 Task: Look for space in Nemuro, Japan from 5th June, 2023 to 16th June, 2023 for 2 adults in price range Rs.14000 to Rs.18000. Place can be entire place with 1  bedroom having 1 bed and 1 bathroom. Property type can be house, flat, guest house, hotel. Amenities needed are: wifi, washing machine. Booking option can be shelf check-in. Required host language is English.
Action: Mouse moved to (507, 133)
Screenshot: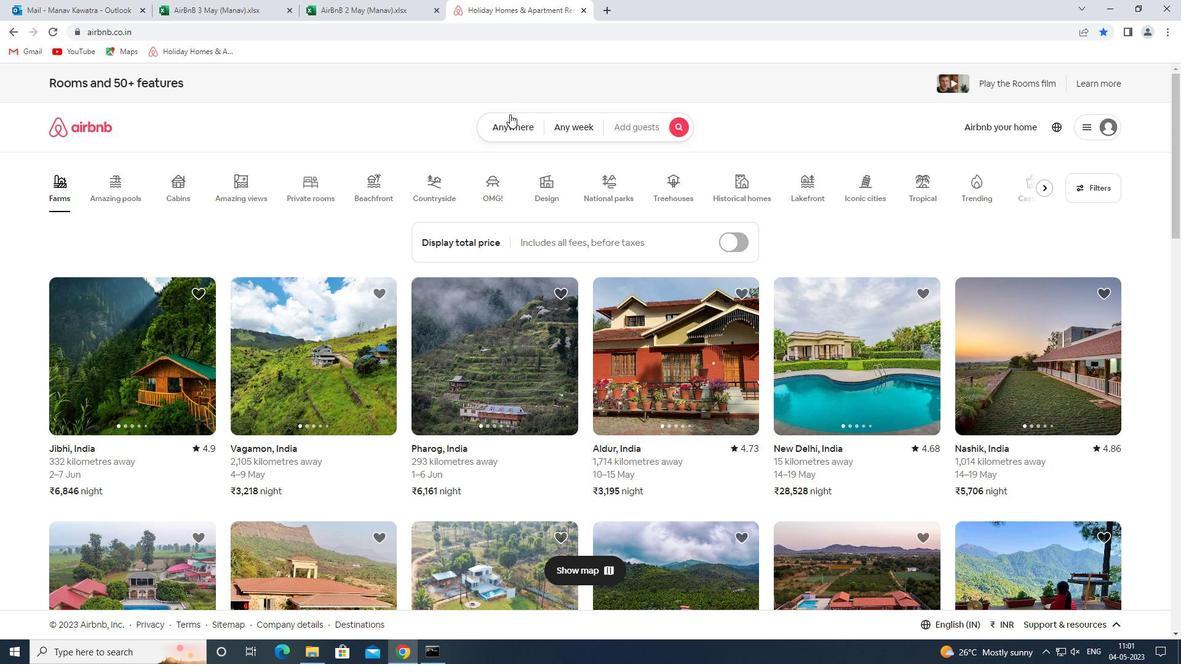 
Action: Mouse pressed left at (507, 133)
Screenshot: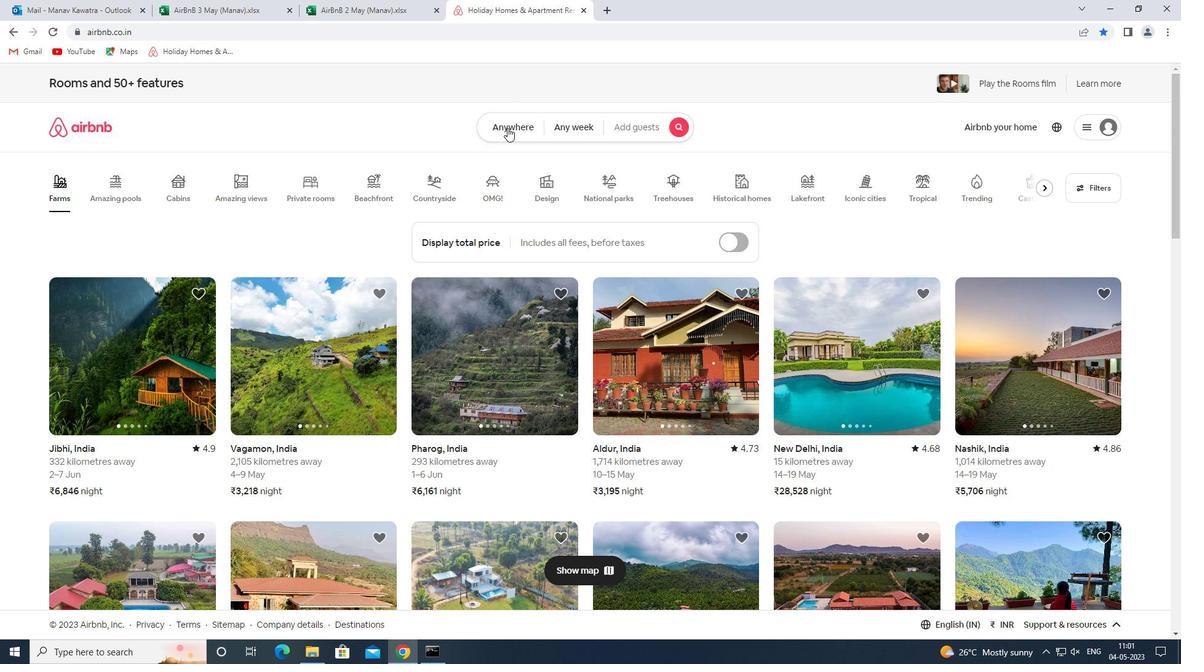 
Action: Mouse moved to (400, 177)
Screenshot: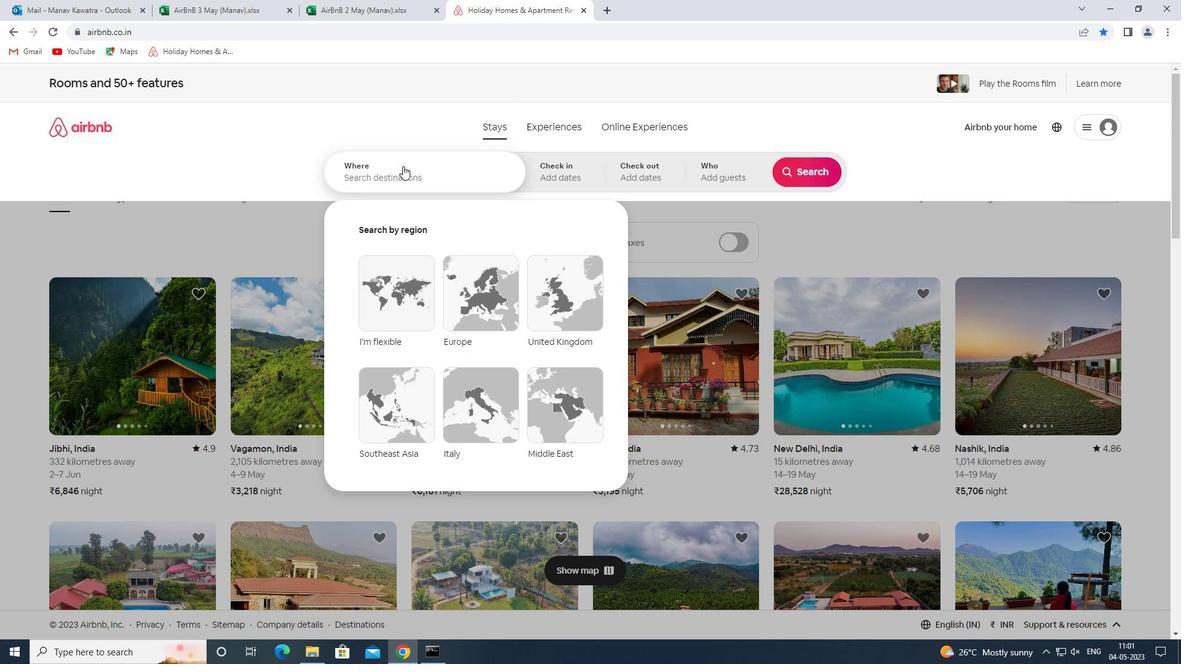 
Action: Mouse pressed left at (400, 177)
Screenshot: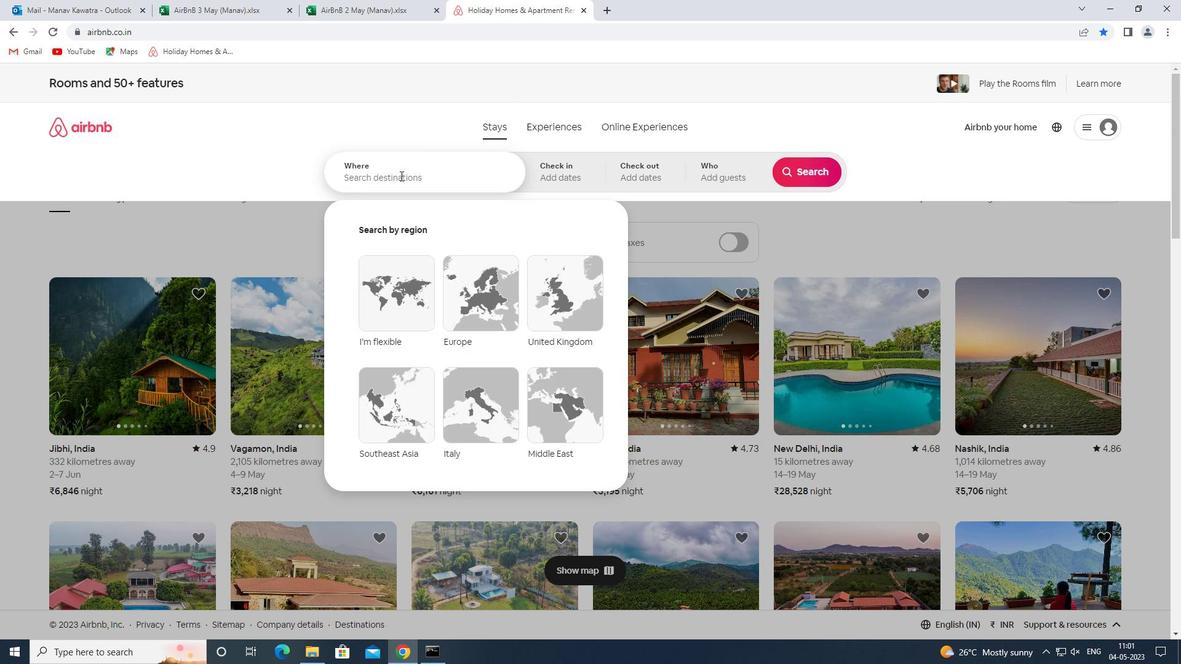 
Action: Key pressed nemuro<Key.space>japan<Key.space><Key.enter>
Screenshot: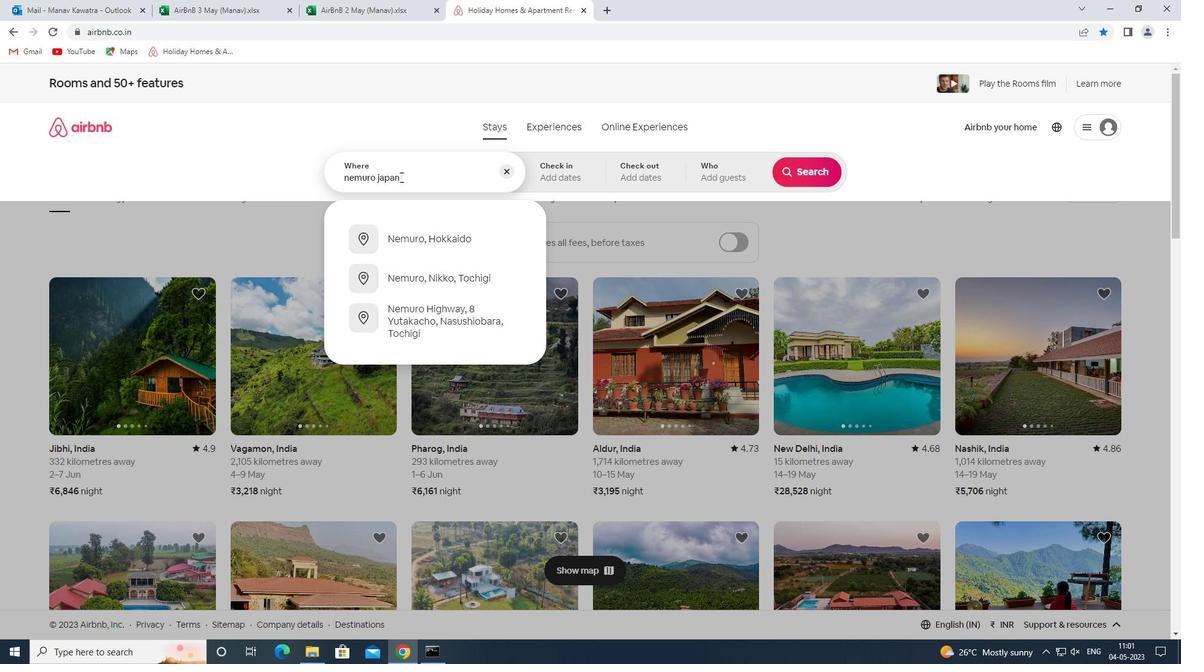 
Action: Mouse moved to (648, 347)
Screenshot: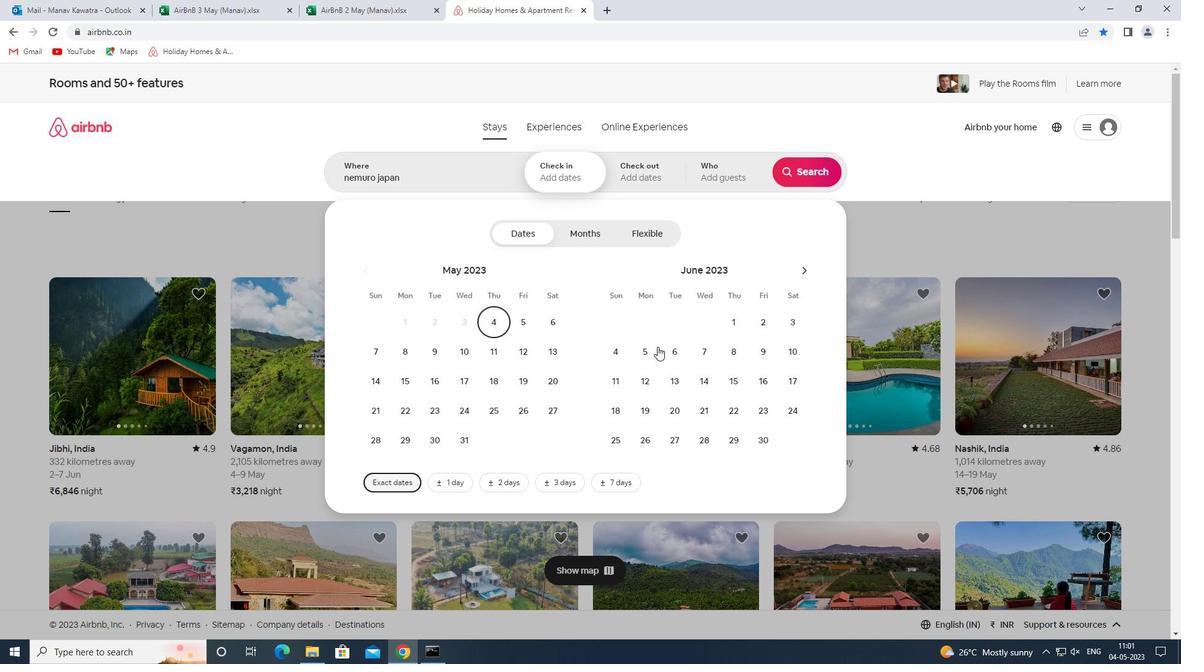 
Action: Mouse pressed left at (648, 347)
Screenshot: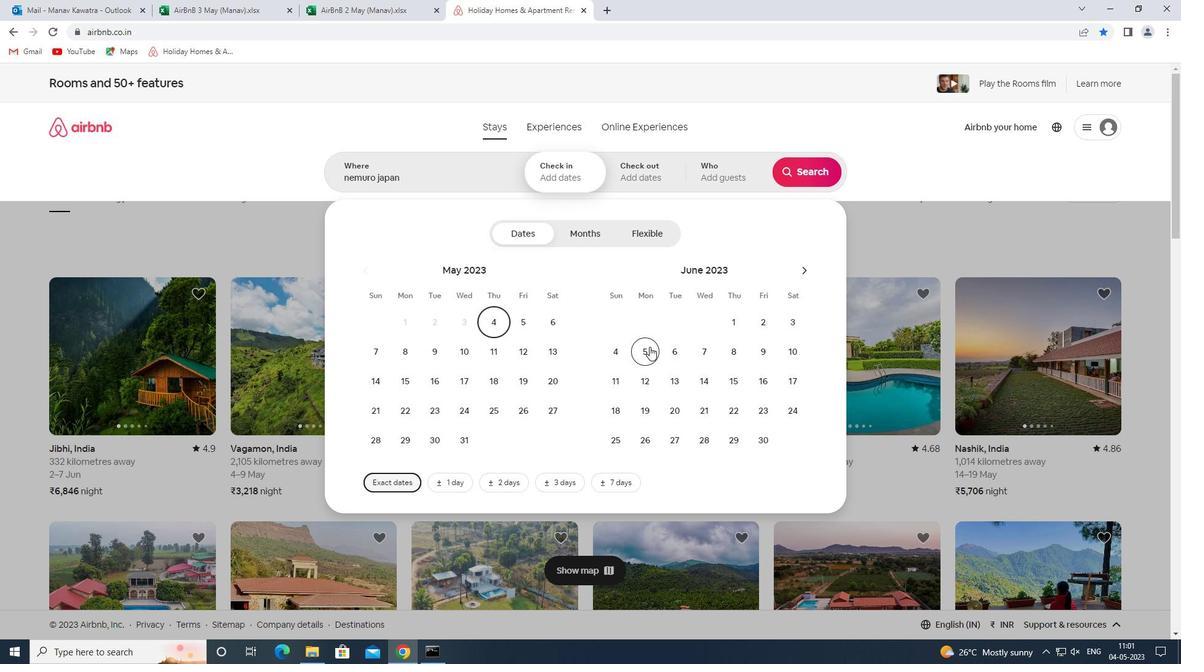 
Action: Mouse moved to (767, 384)
Screenshot: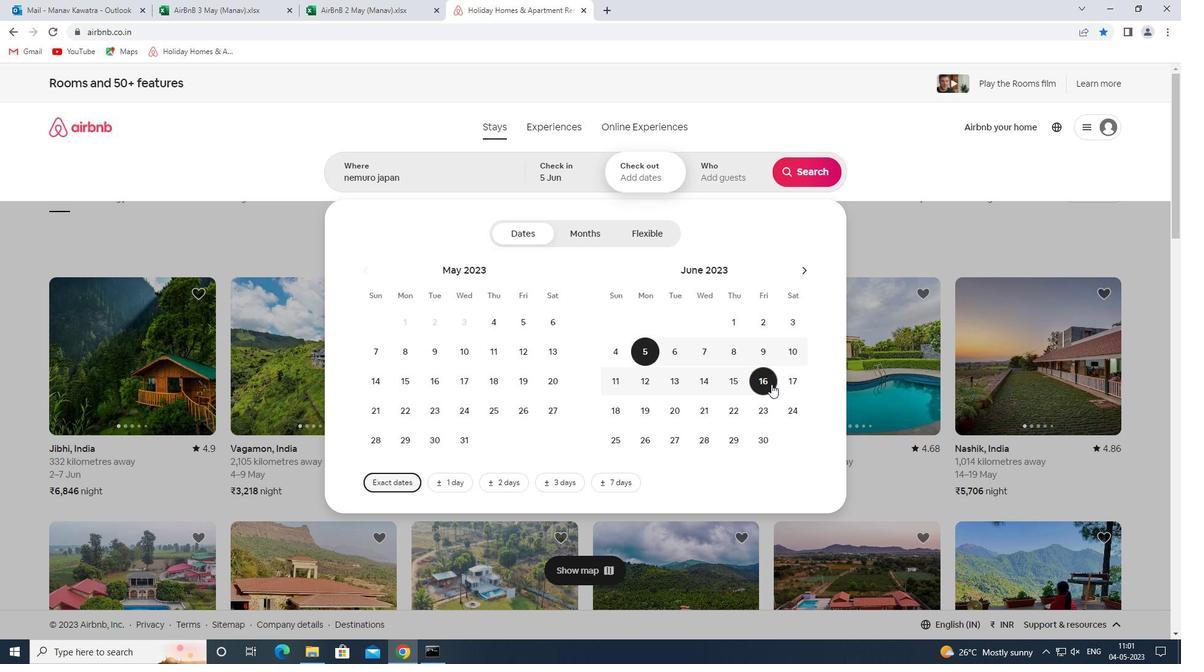
Action: Mouse pressed left at (767, 384)
Screenshot: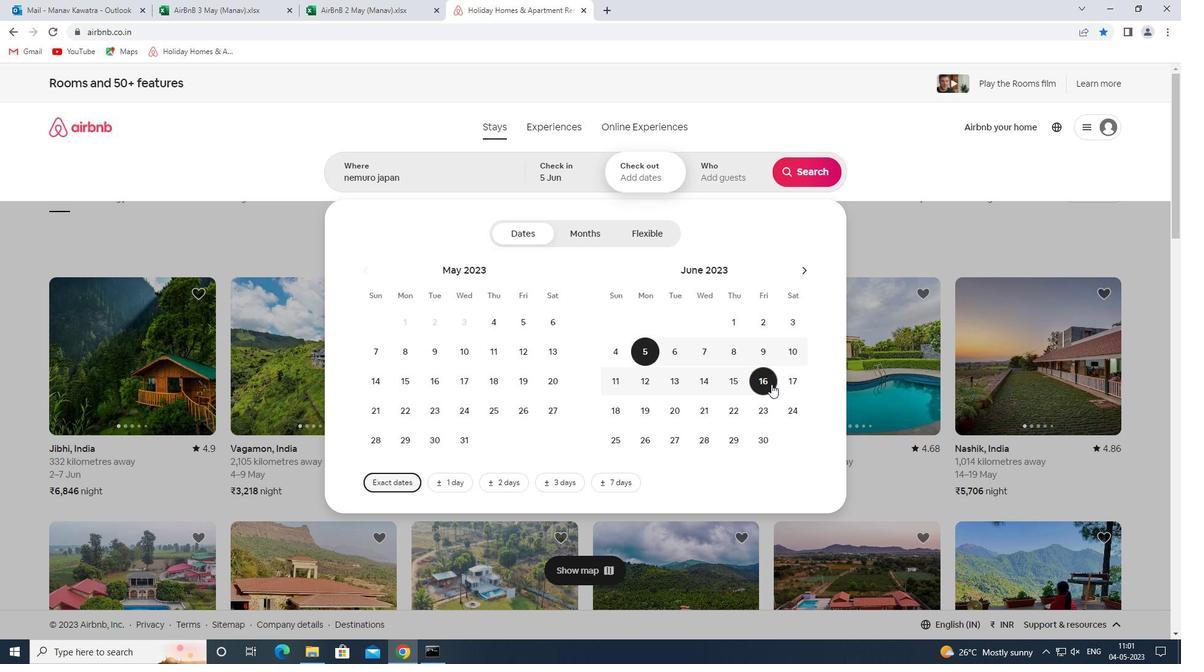
Action: Mouse moved to (722, 182)
Screenshot: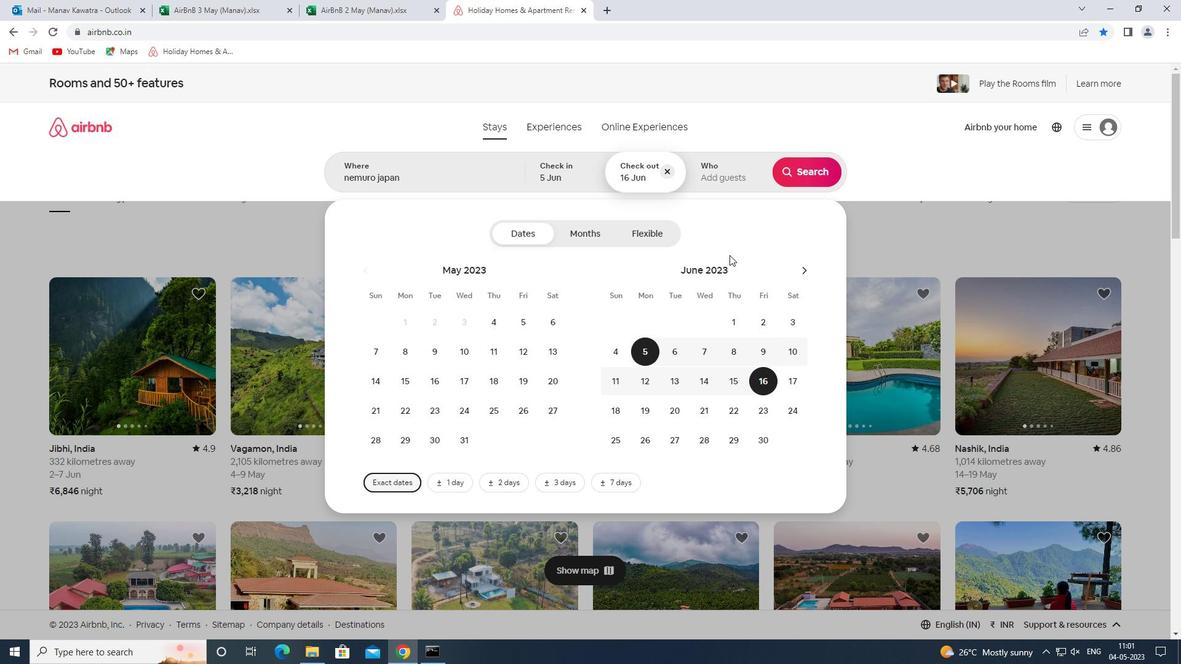 
Action: Mouse pressed left at (722, 182)
Screenshot: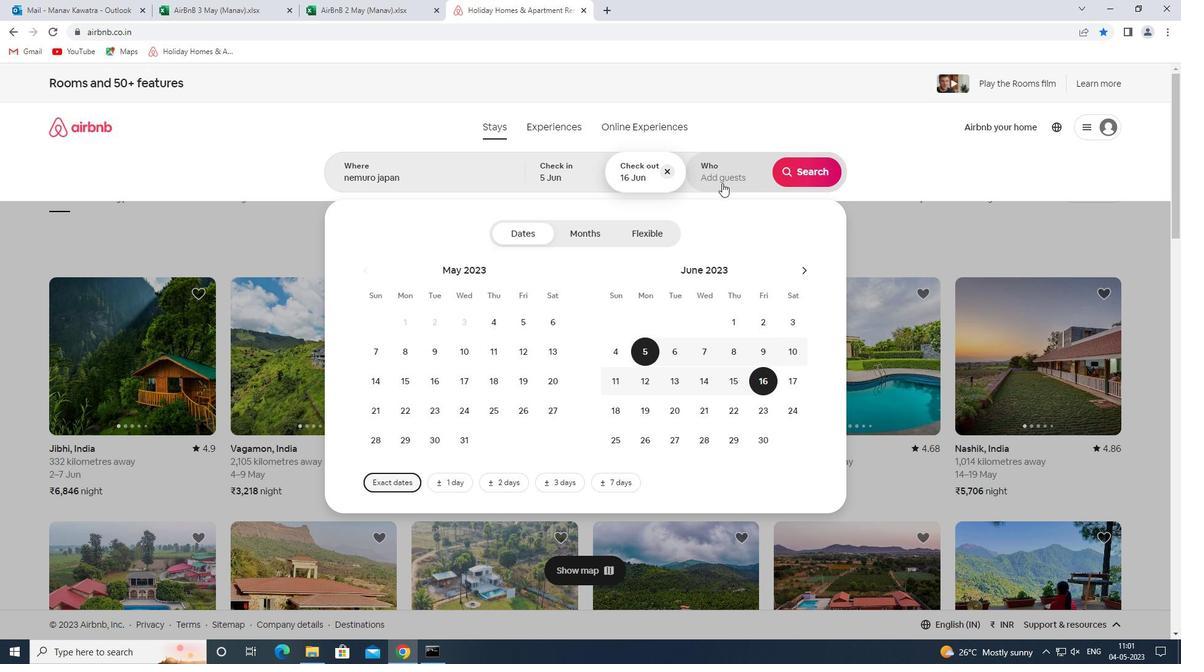 
Action: Mouse moved to (811, 241)
Screenshot: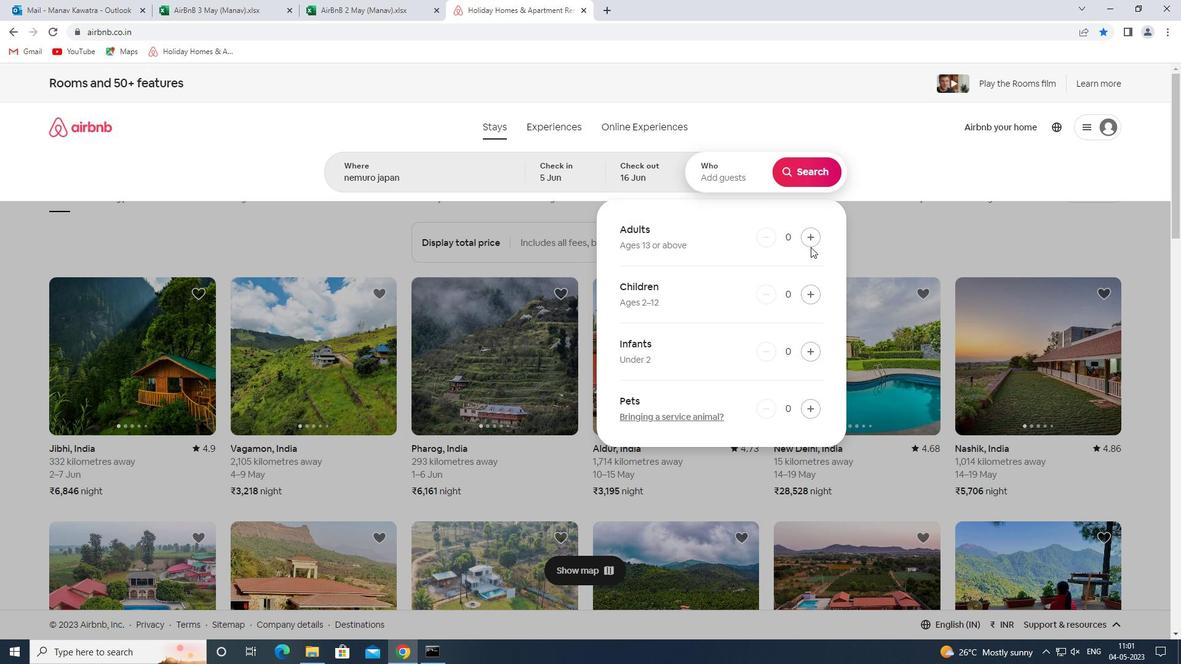 
Action: Mouse pressed left at (811, 241)
Screenshot: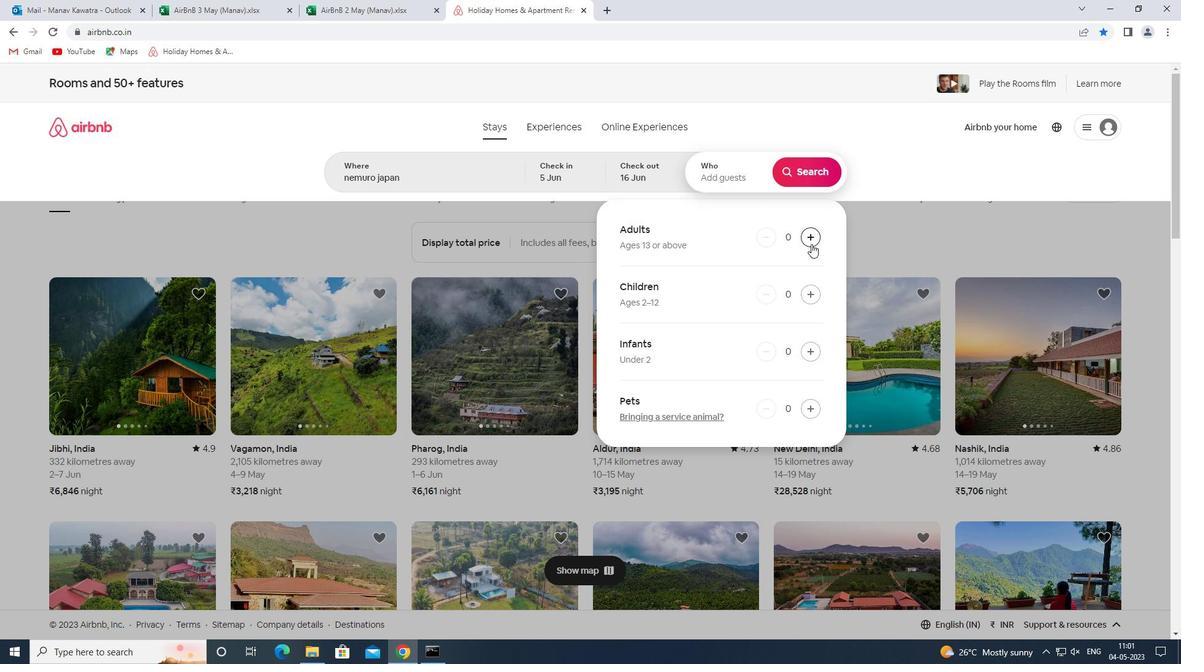 
Action: Mouse pressed left at (811, 241)
Screenshot: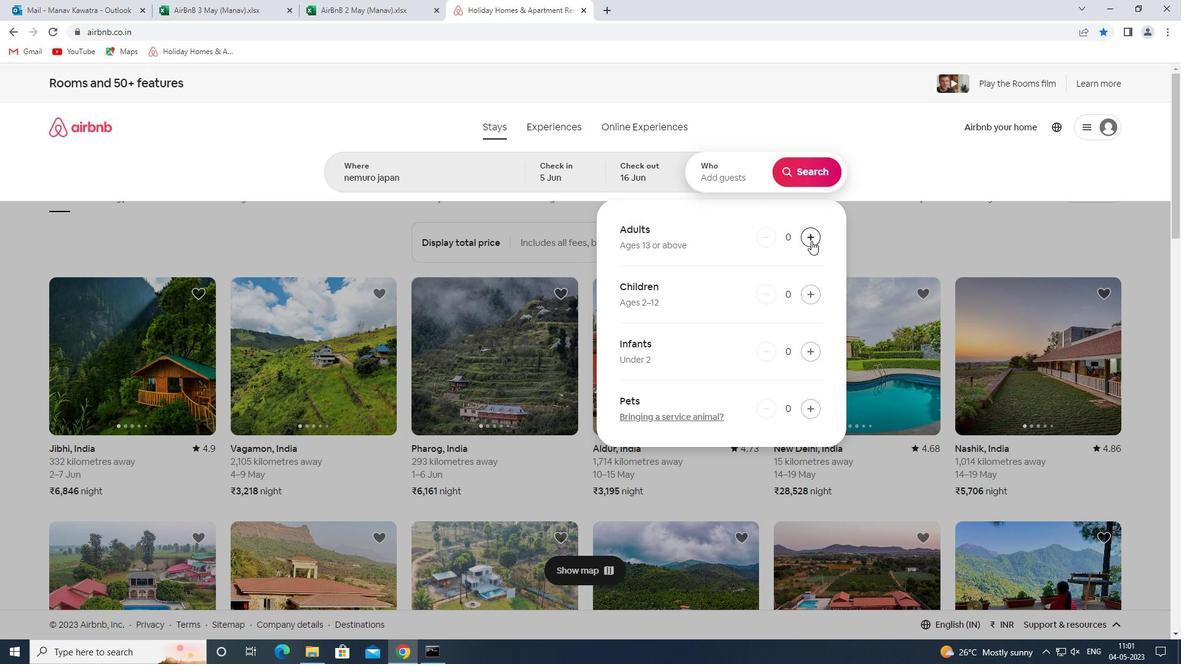
Action: Mouse moved to (806, 179)
Screenshot: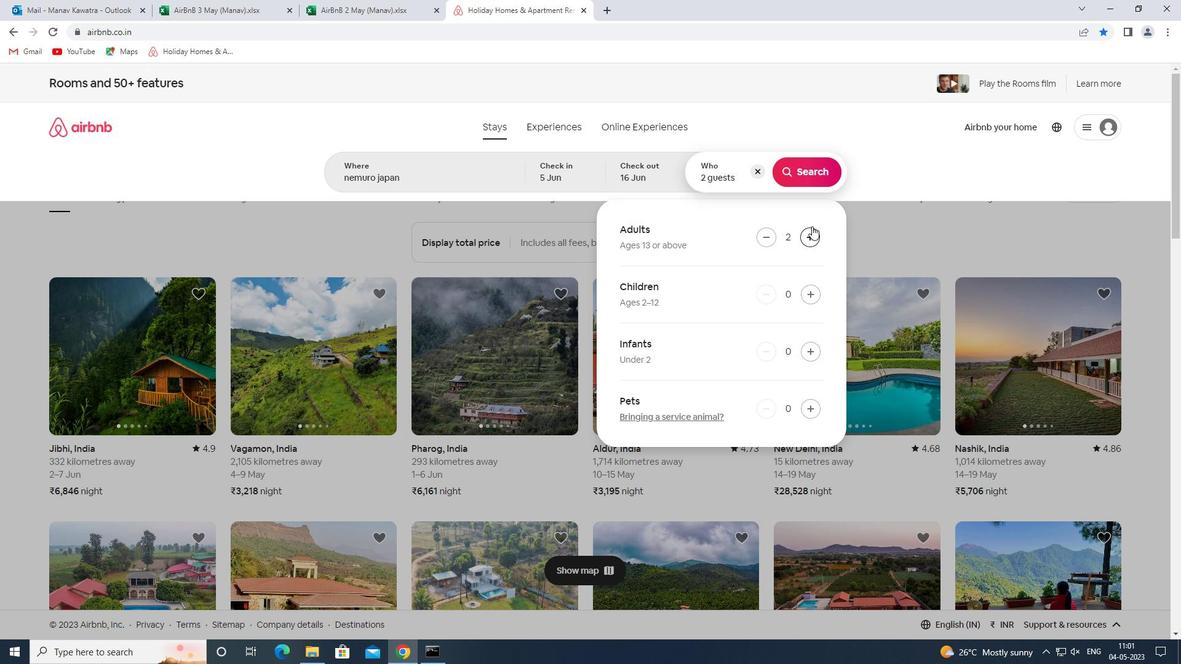 
Action: Mouse pressed left at (806, 179)
Screenshot: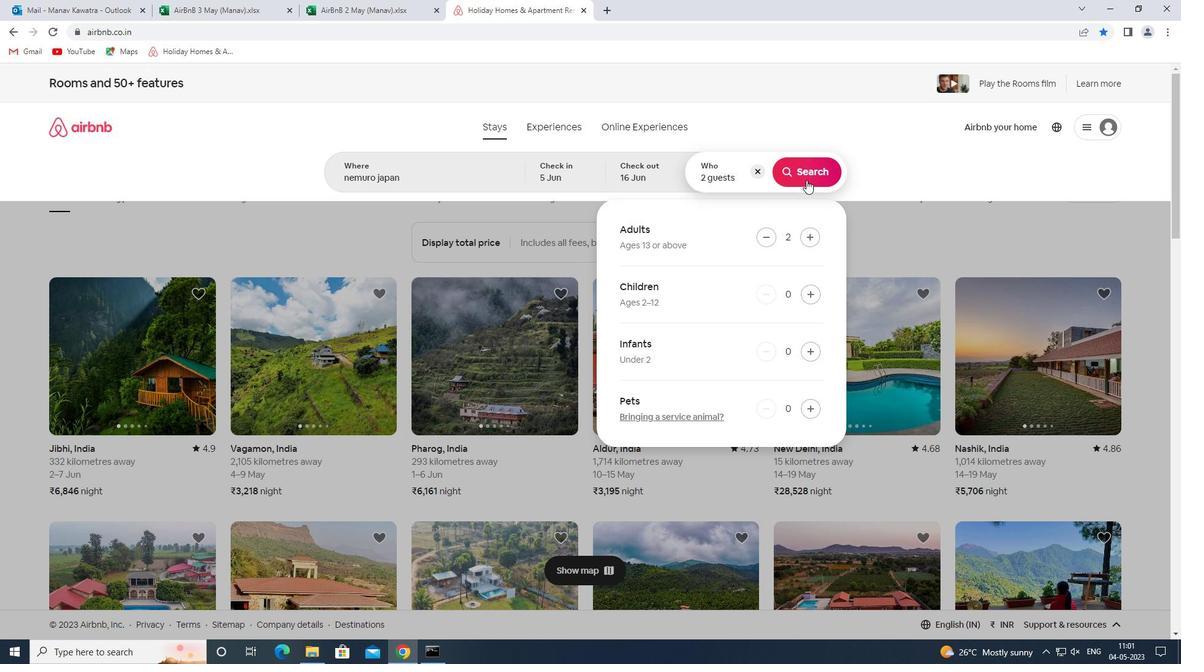 
Action: Mouse moved to (1117, 132)
Screenshot: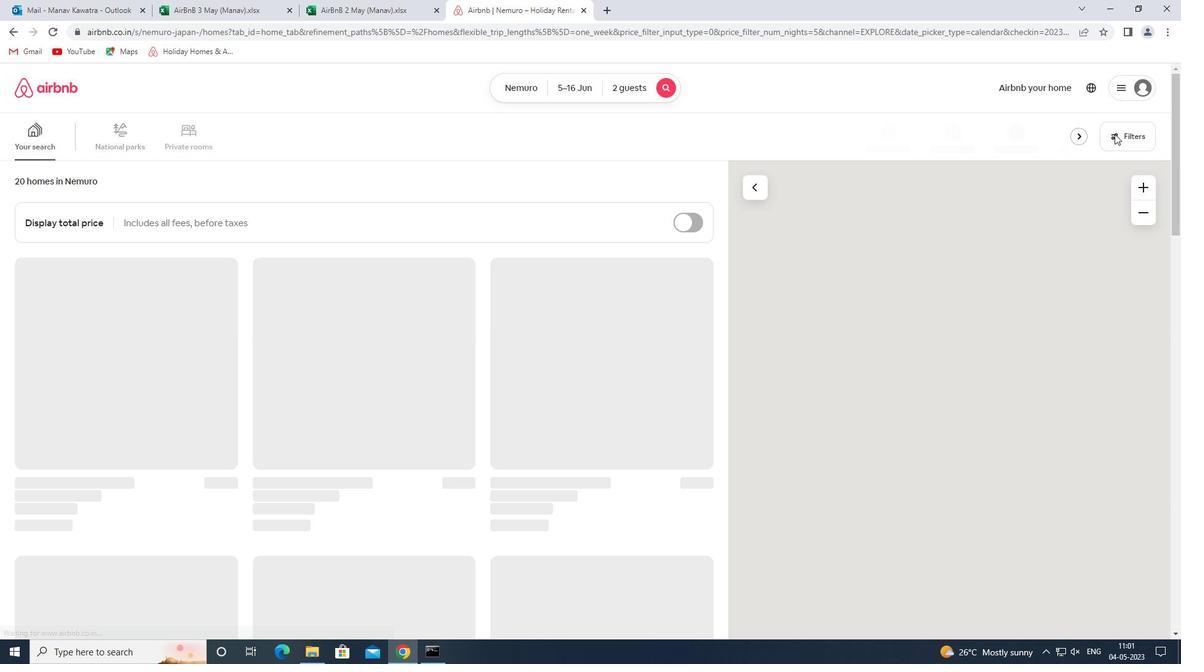
Action: Mouse pressed left at (1117, 132)
Screenshot: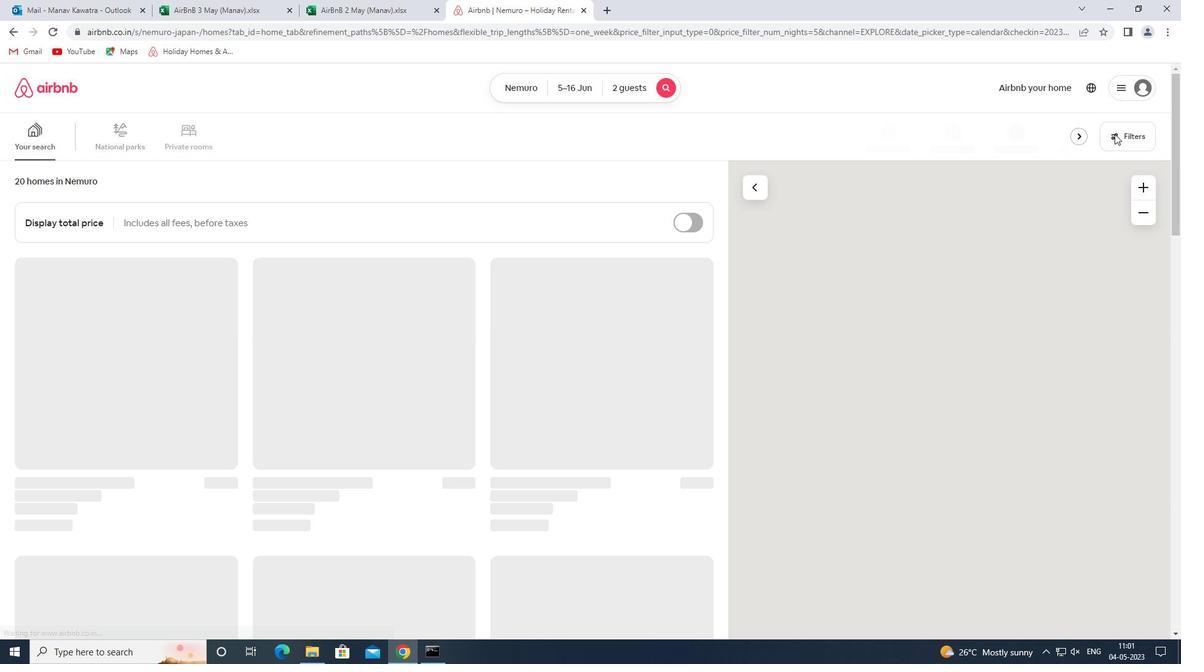 
Action: Mouse moved to (425, 291)
Screenshot: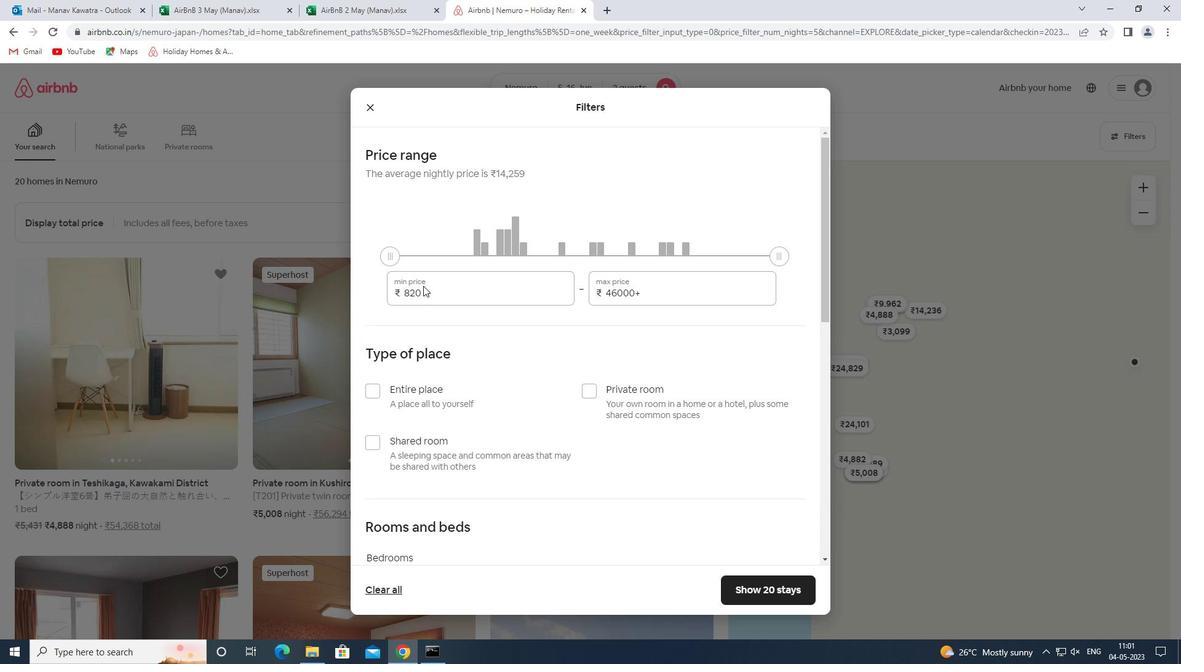 
Action: Mouse pressed left at (425, 291)
Screenshot: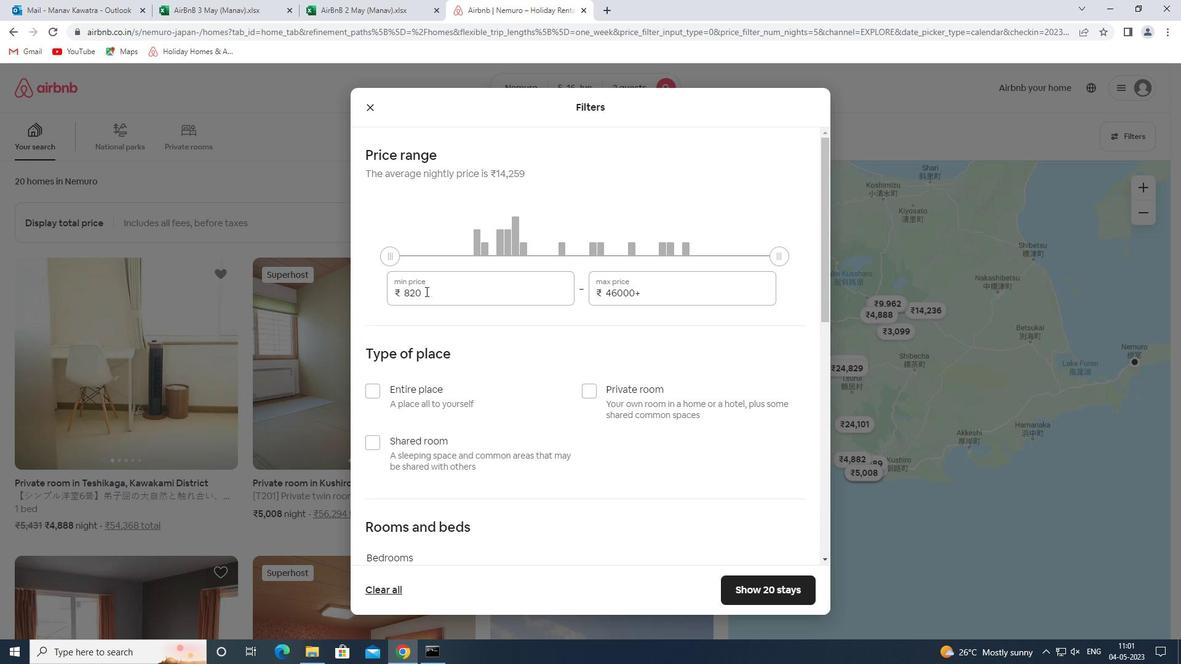 
Action: Mouse pressed left at (425, 291)
Screenshot: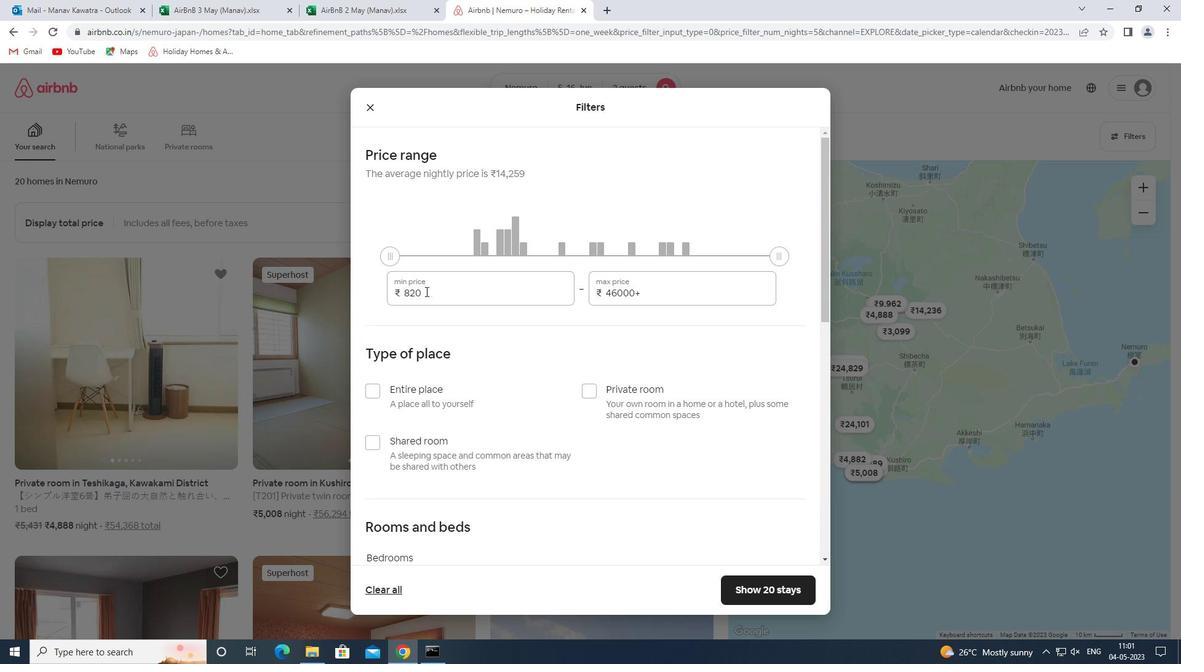 
Action: Key pressed 14000<Key.tab>18000
Screenshot: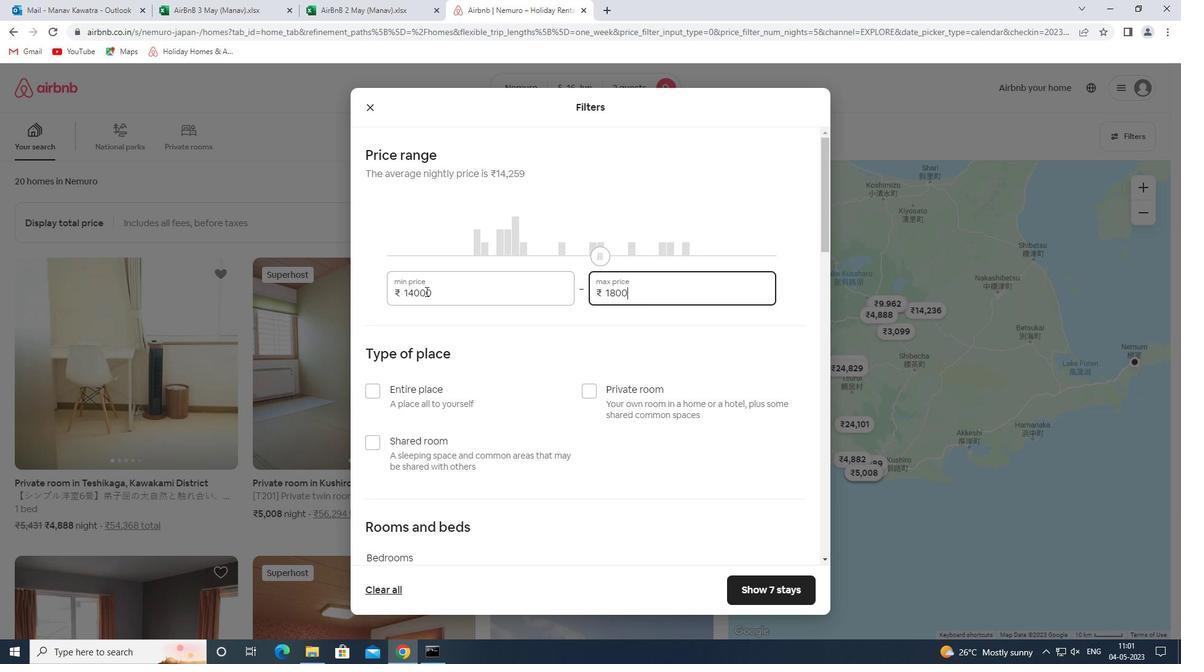 
Action: Mouse moved to (399, 387)
Screenshot: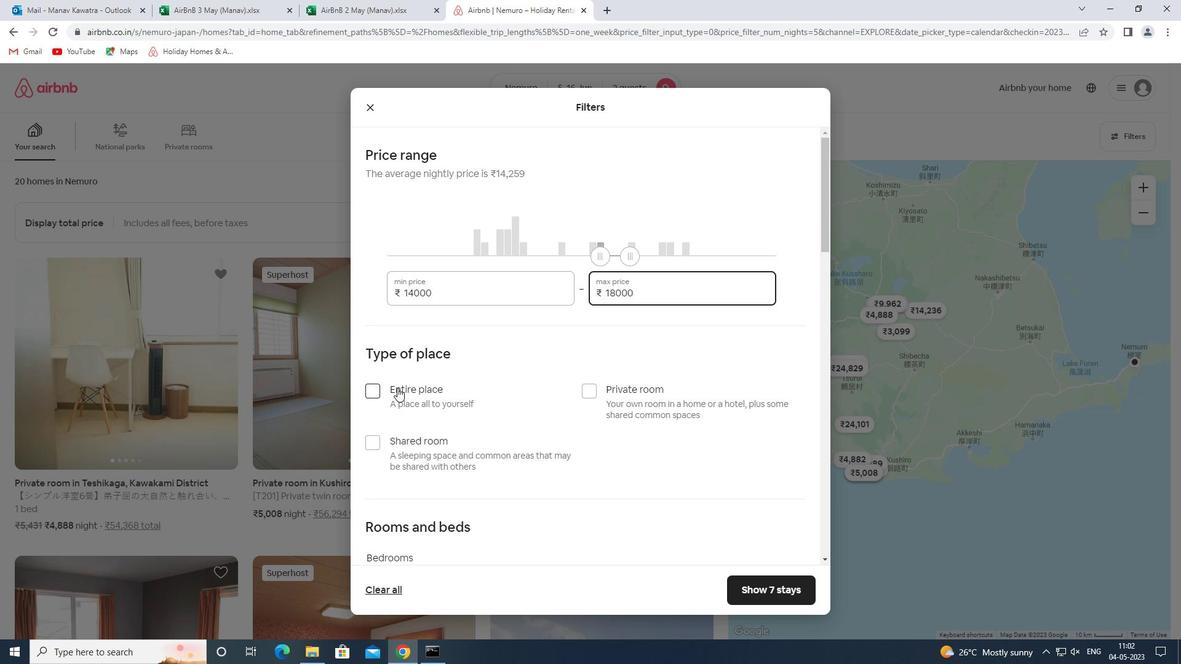 
Action: Mouse pressed left at (399, 387)
Screenshot: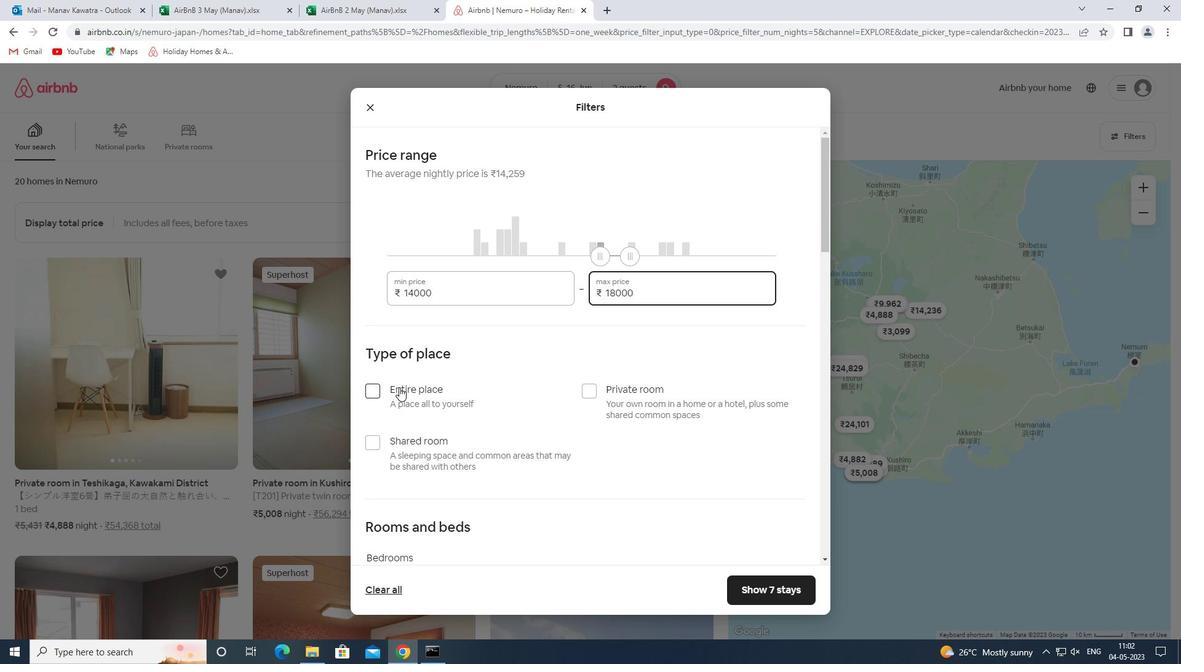 
Action: Mouse moved to (432, 355)
Screenshot: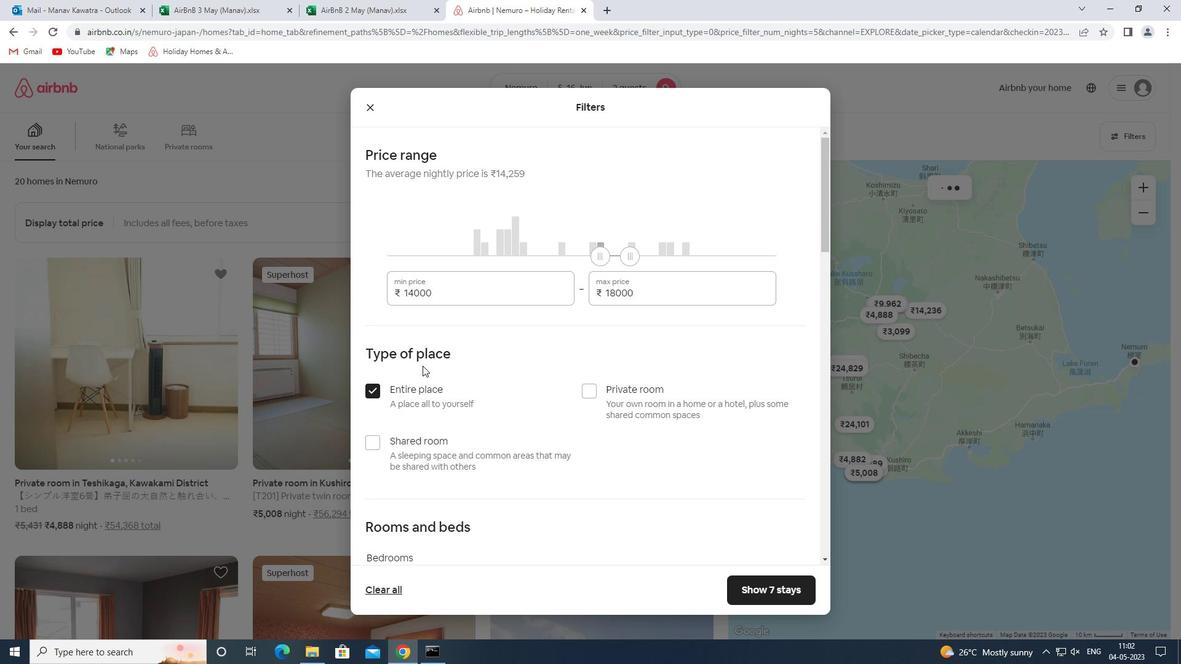 
Action: Mouse scrolled (432, 355) with delta (0, 0)
Screenshot: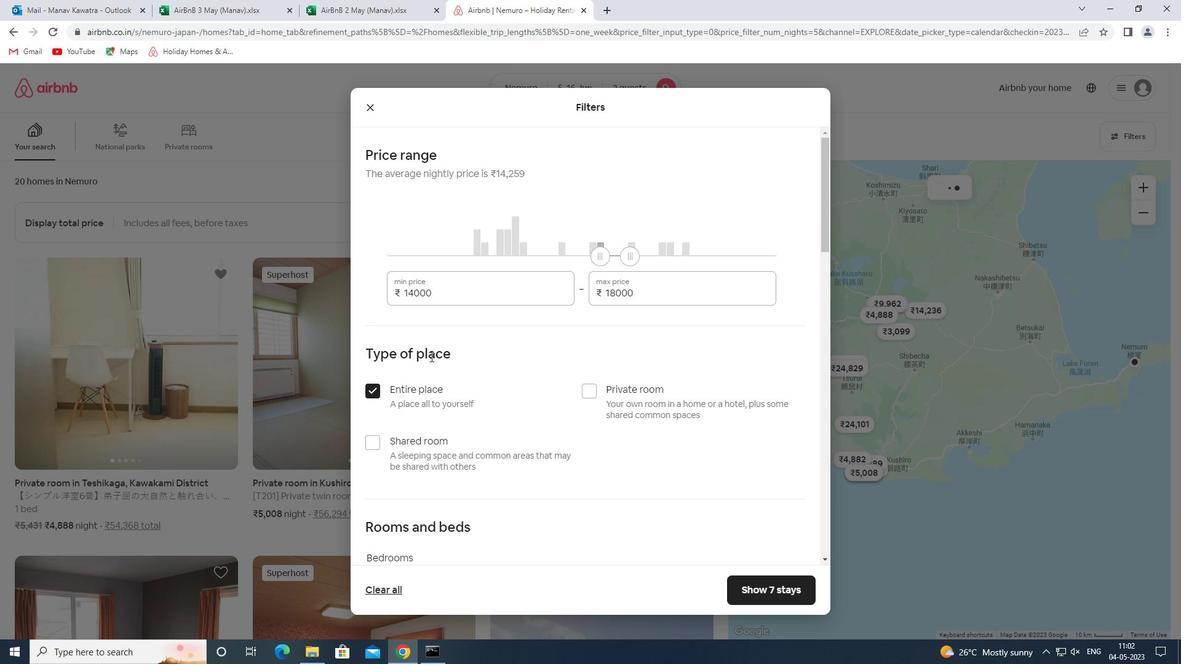
Action: Mouse scrolled (432, 355) with delta (0, 0)
Screenshot: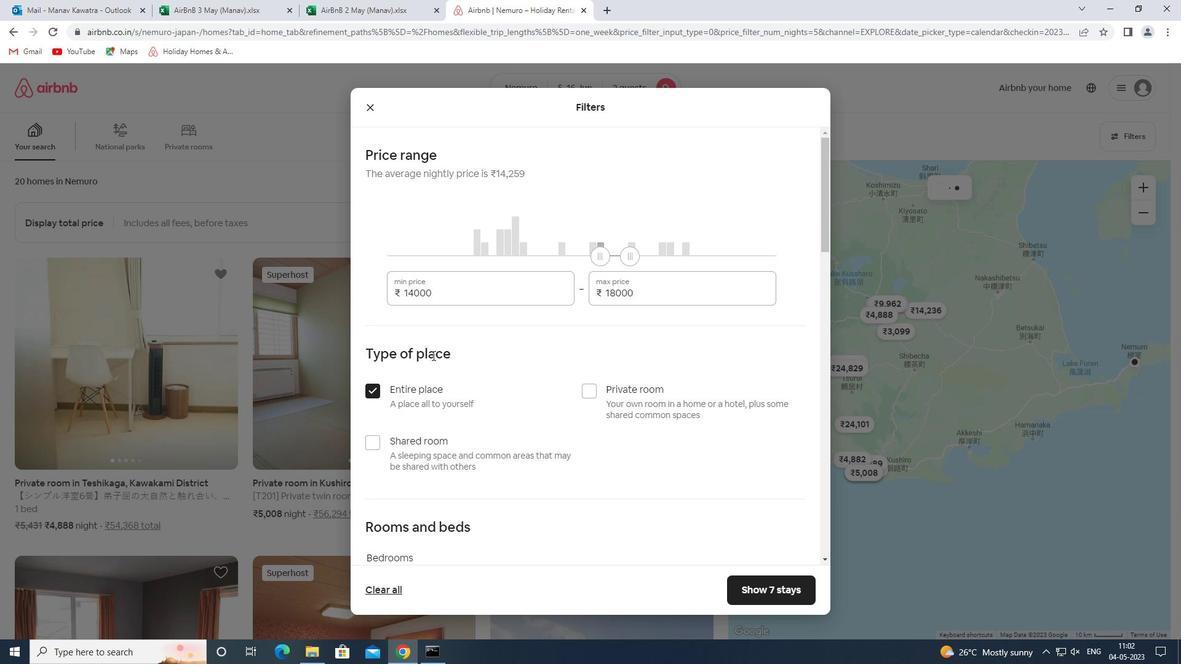 
Action: Mouse scrolled (432, 355) with delta (0, 0)
Screenshot: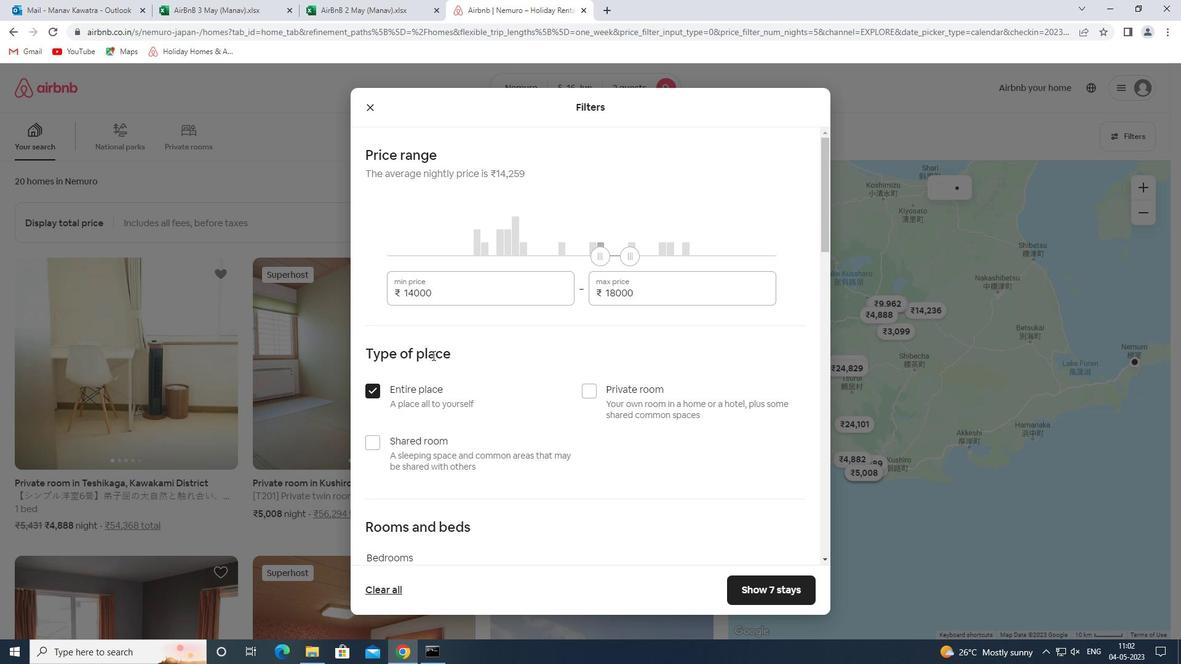 
Action: Mouse scrolled (432, 355) with delta (0, 0)
Screenshot: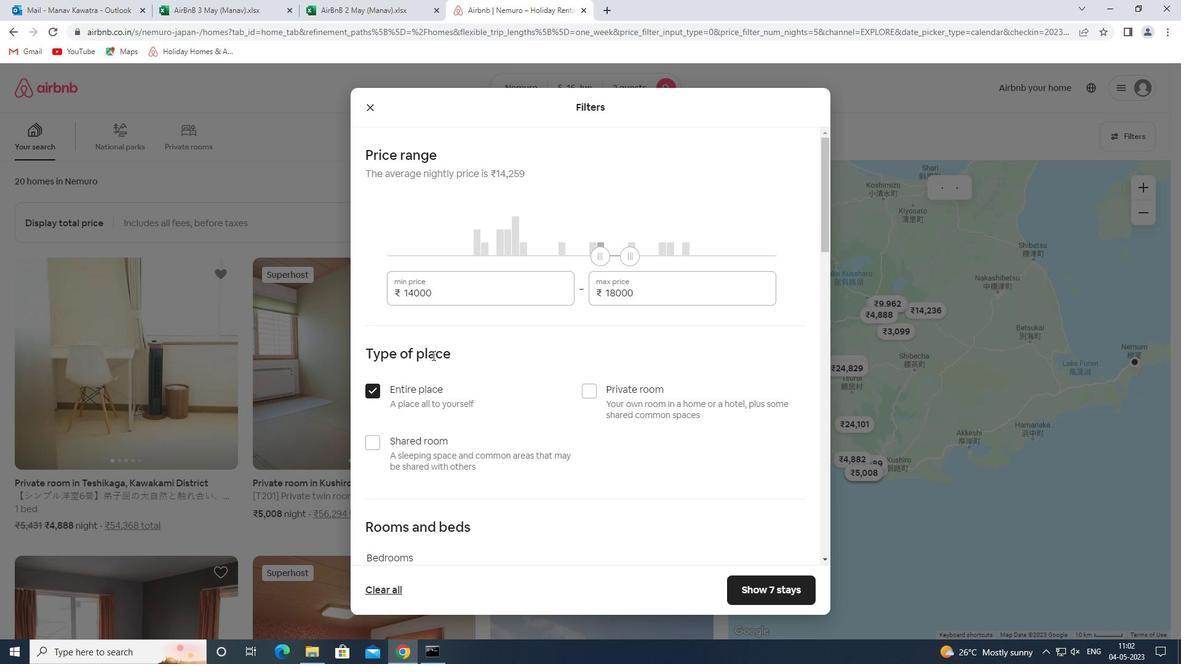 
Action: Mouse scrolled (432, 355) with delta (0, 0)
Screenshot: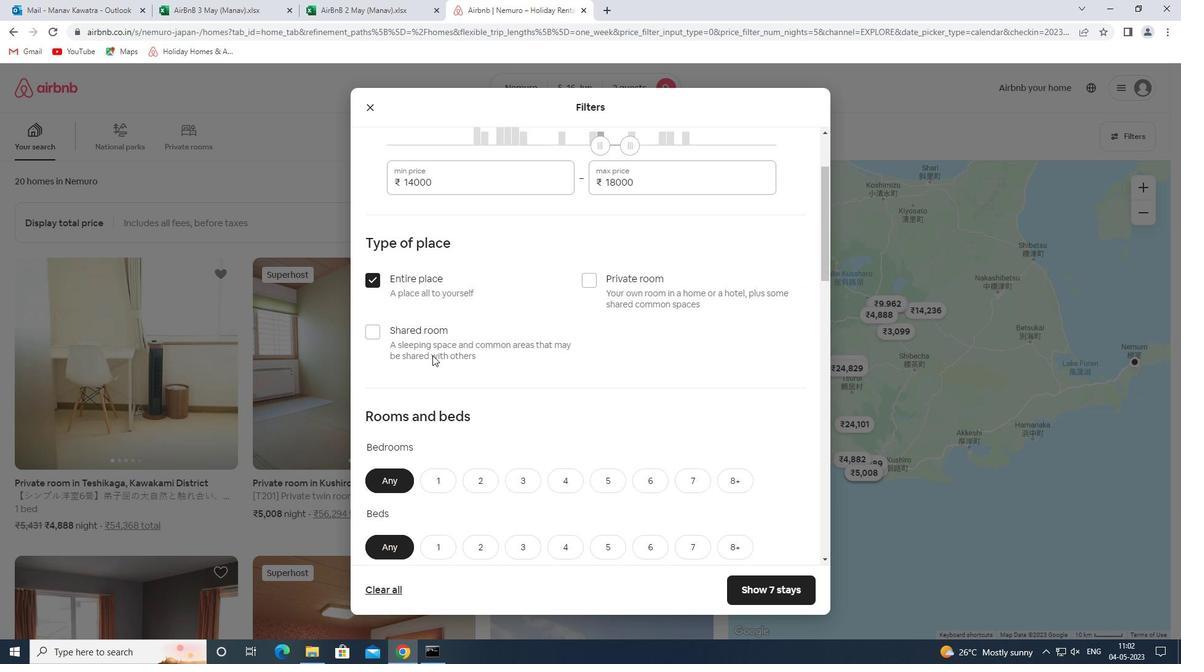 
Action: Mouse moved to (445, 285)
Screenshot: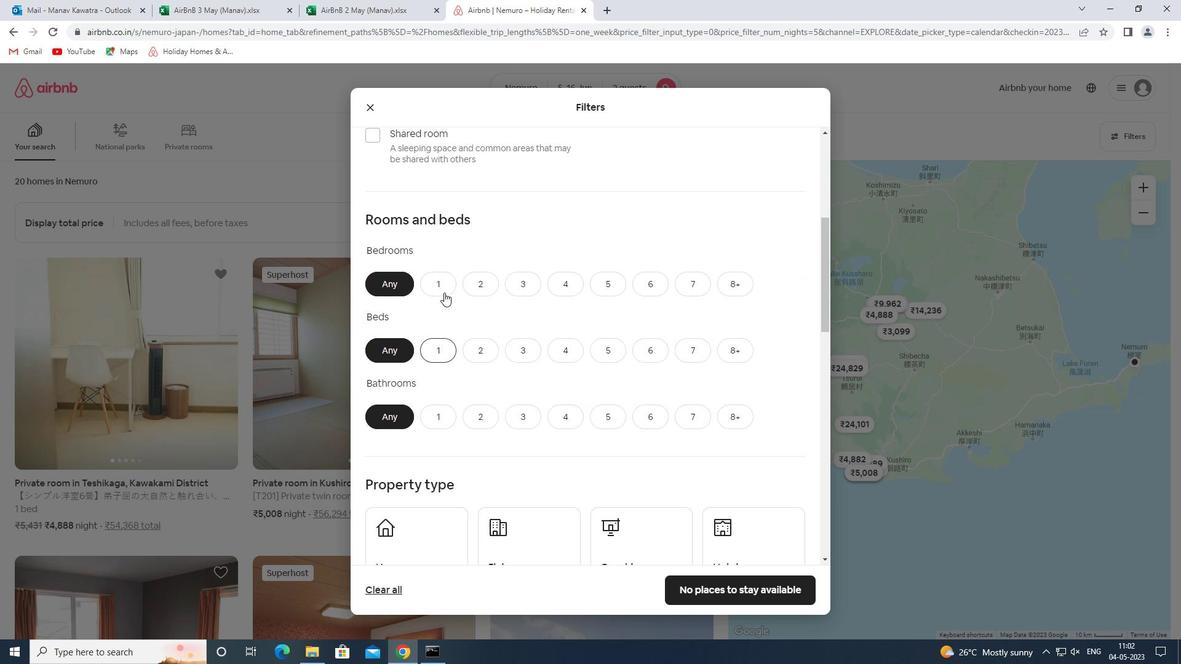 
Action: Mouse pressed left at (445, 285)
Screenshot: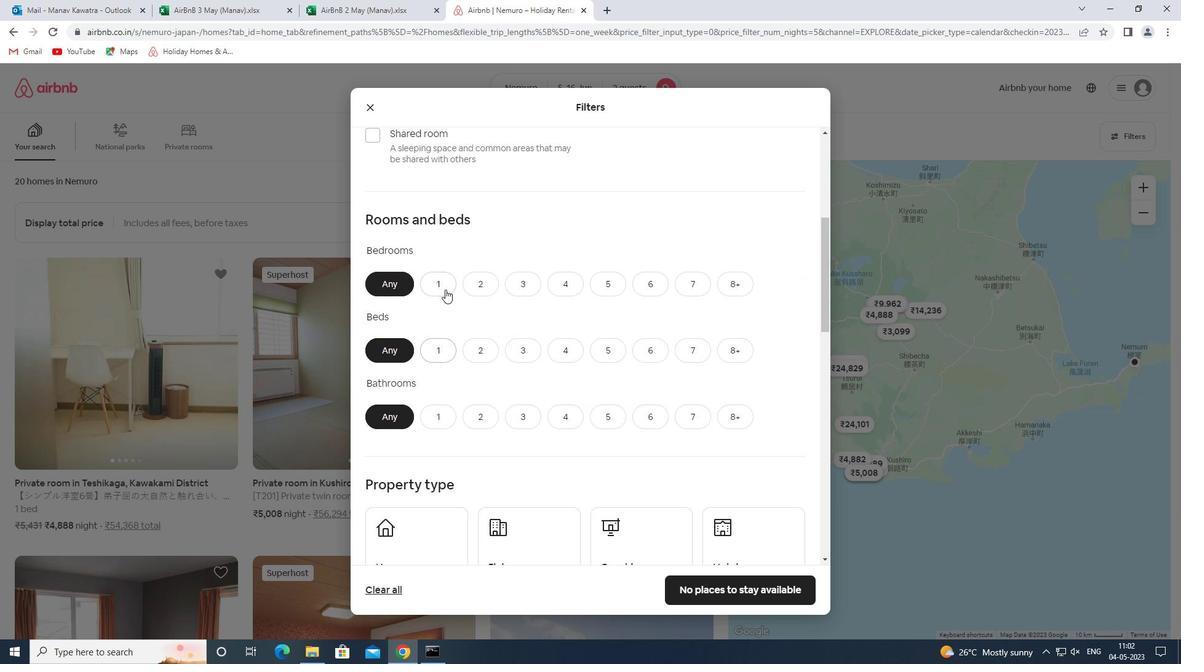 
Action: Mouse moved to (443, 334)
Screenshot: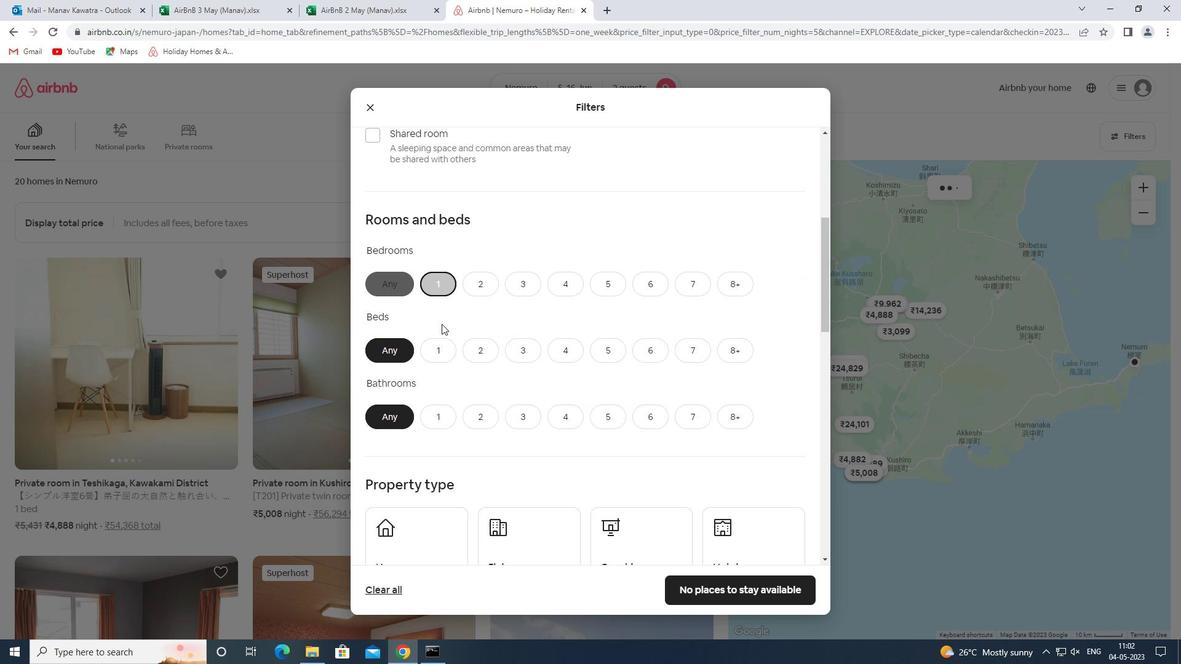 
Action: Mouse pressed left at (443, 334)
Screenshot: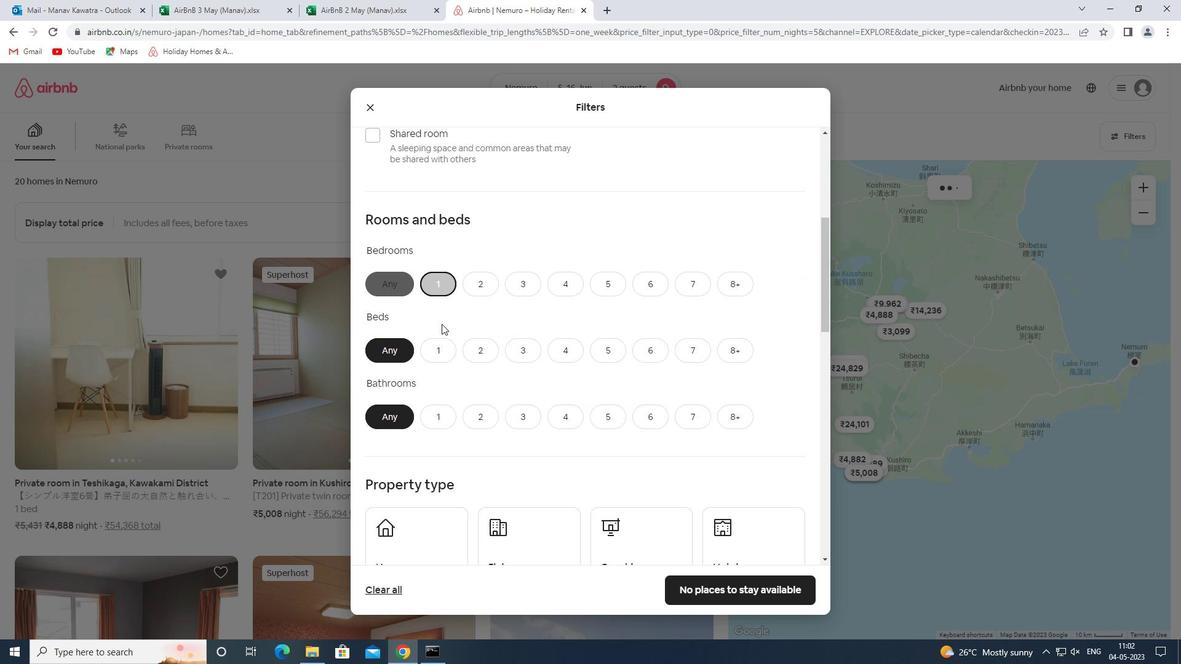 
Action: Mouse moved to (442, 358)
Screenshot: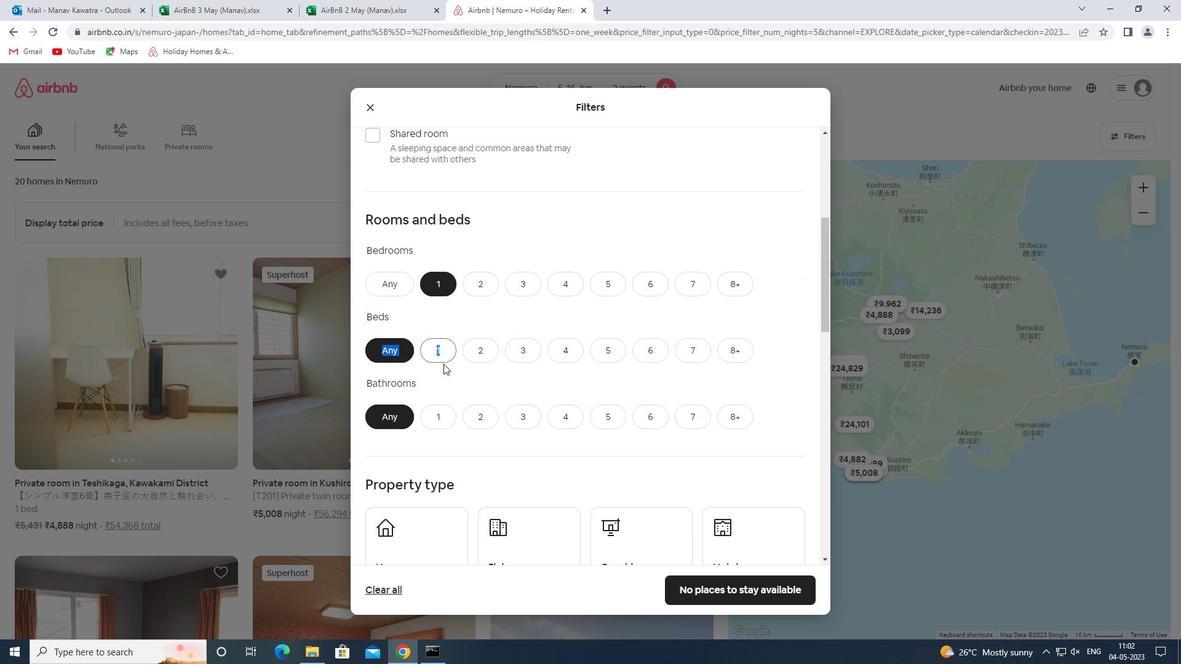 
Action: Mouse pressed left at (442, 358)
Screenshot: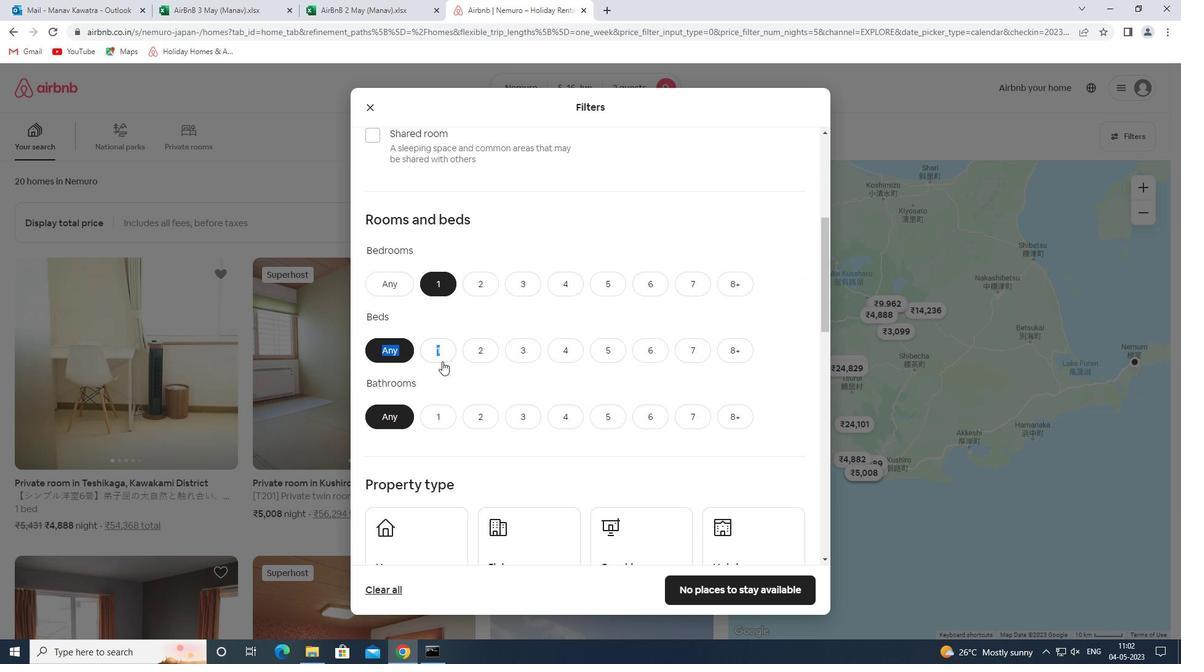 
Action: Mouse moved to (438, 406)
Screenshot: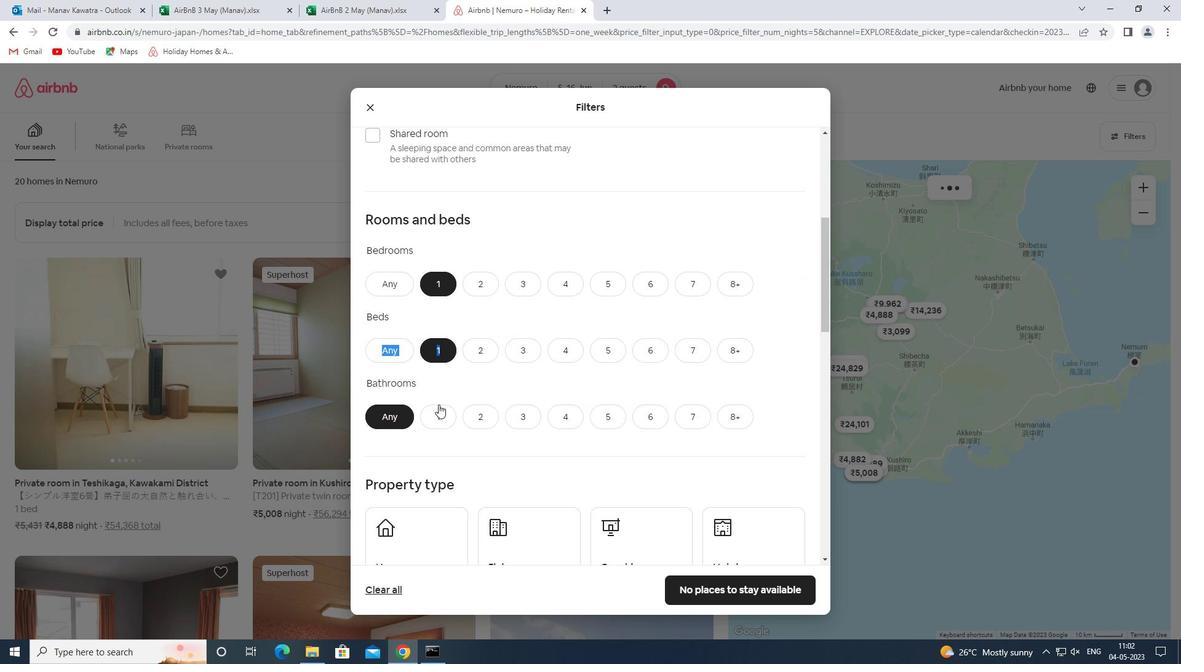 
Action: Mouse pressed left at (438, 406)
Screenshot: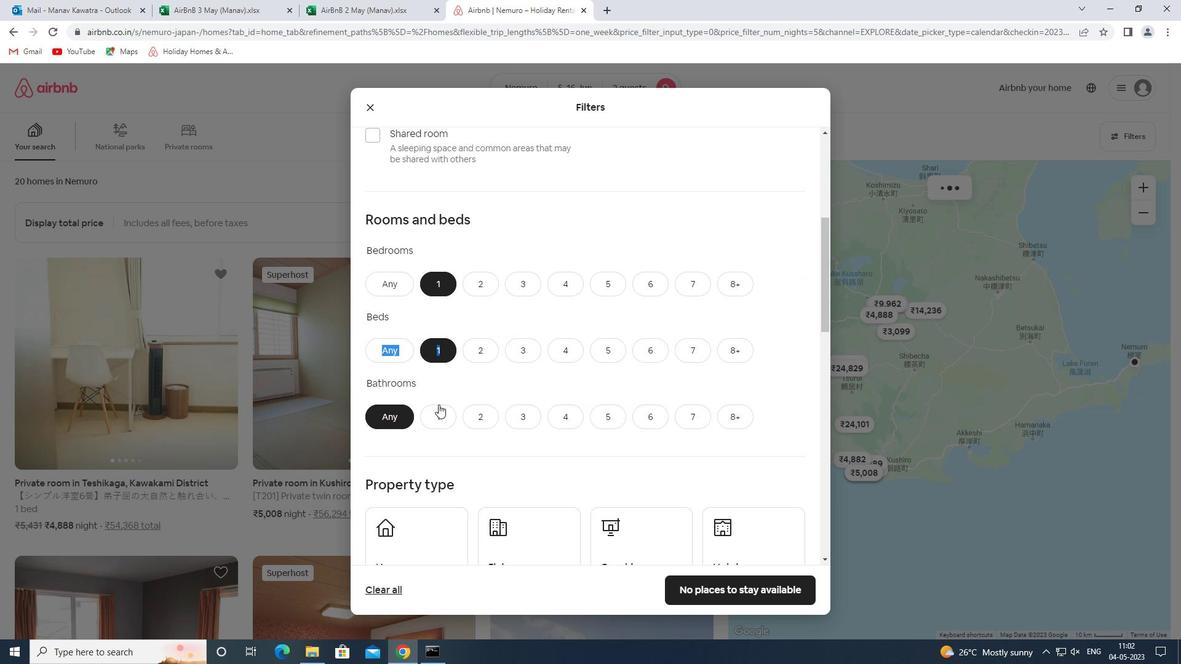 
Action: Mouse moved to (497, 384)
Screenshot: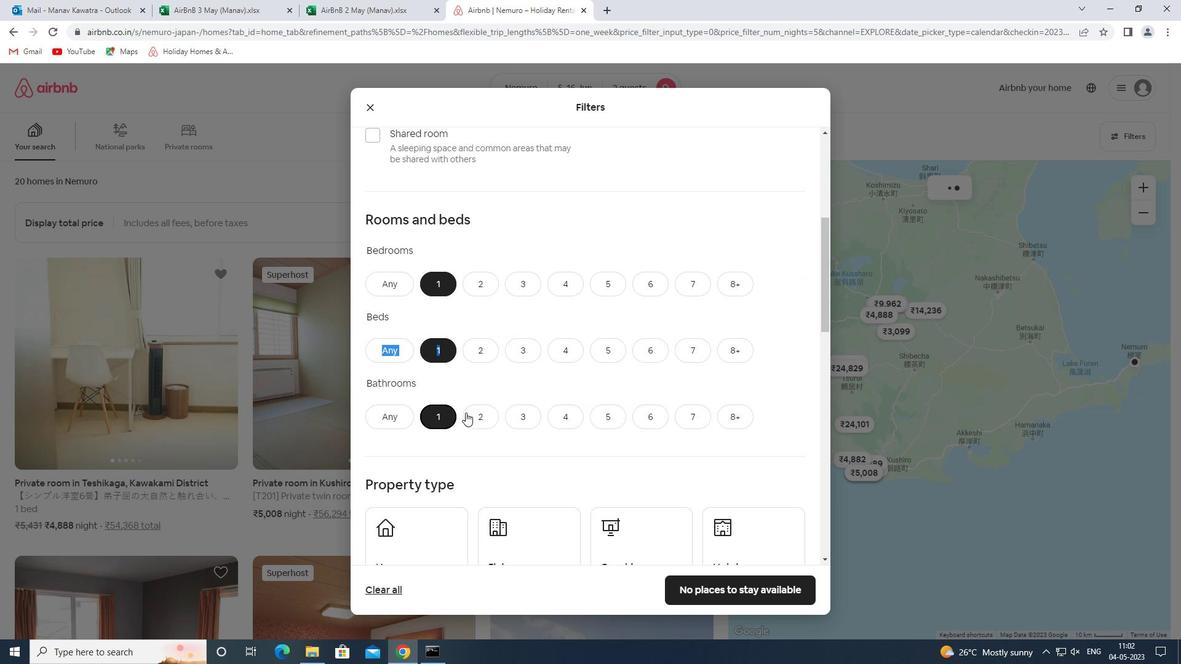 
Action: Mouse scrolled (497, 384) with delta (0, 0)
Screenshot: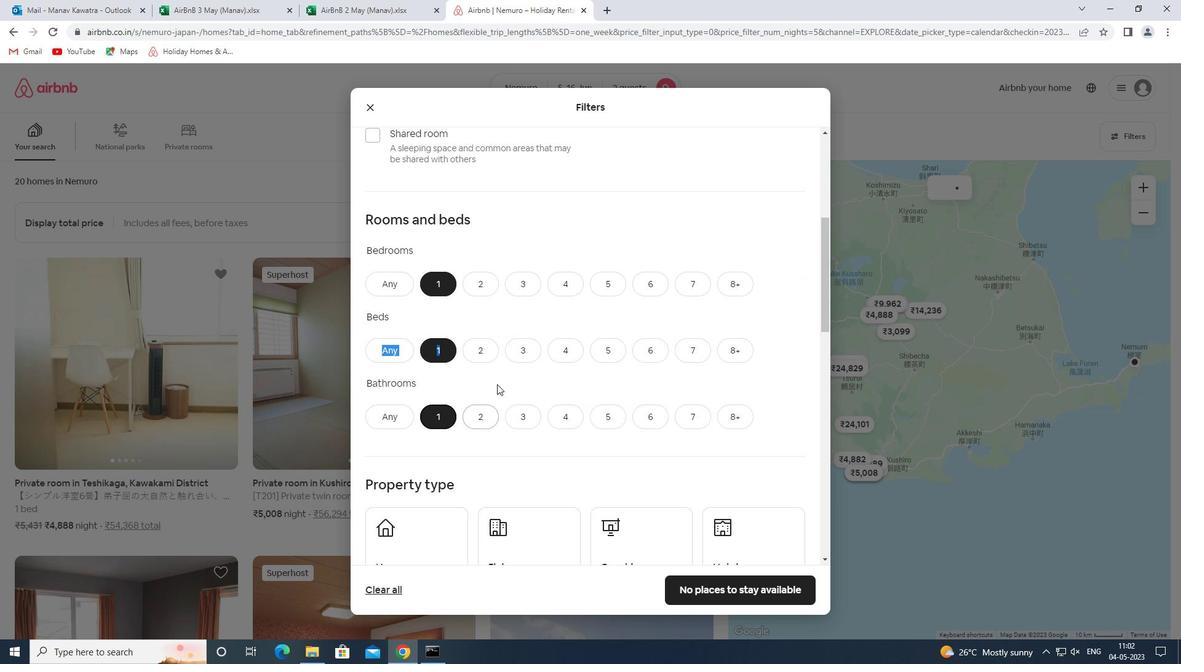 
Action: Mouse scrolled (497, 384) with delta (0, 0)
Screenshot: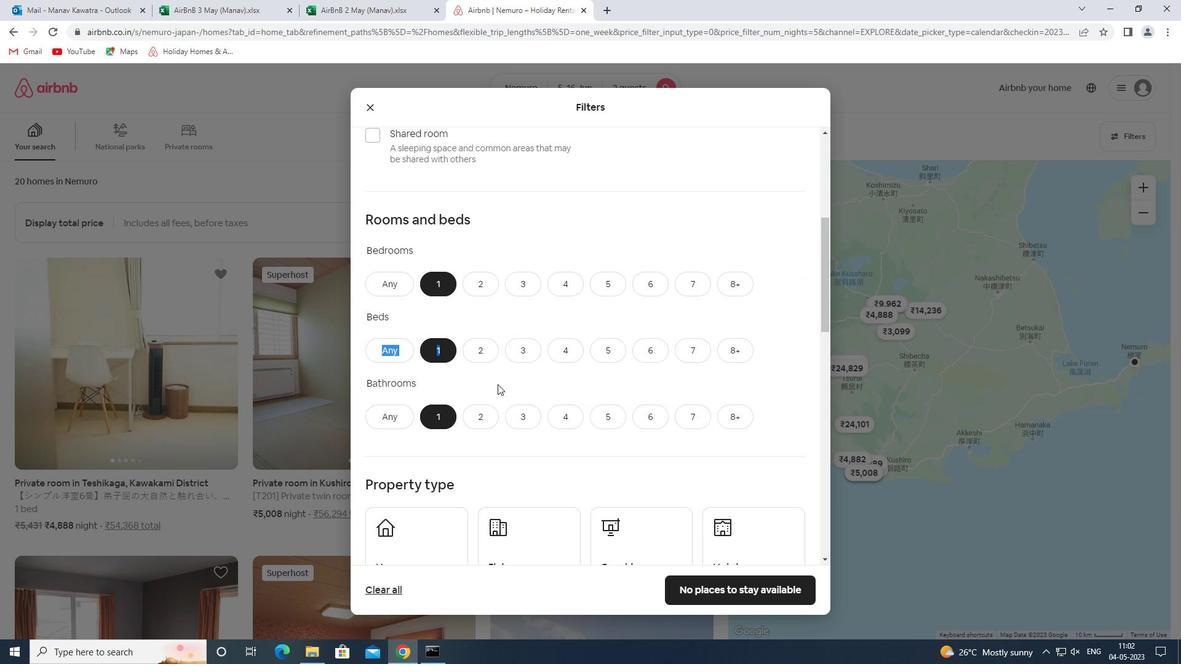 
Action: Mouse moved to (432, 424)
Screenshot: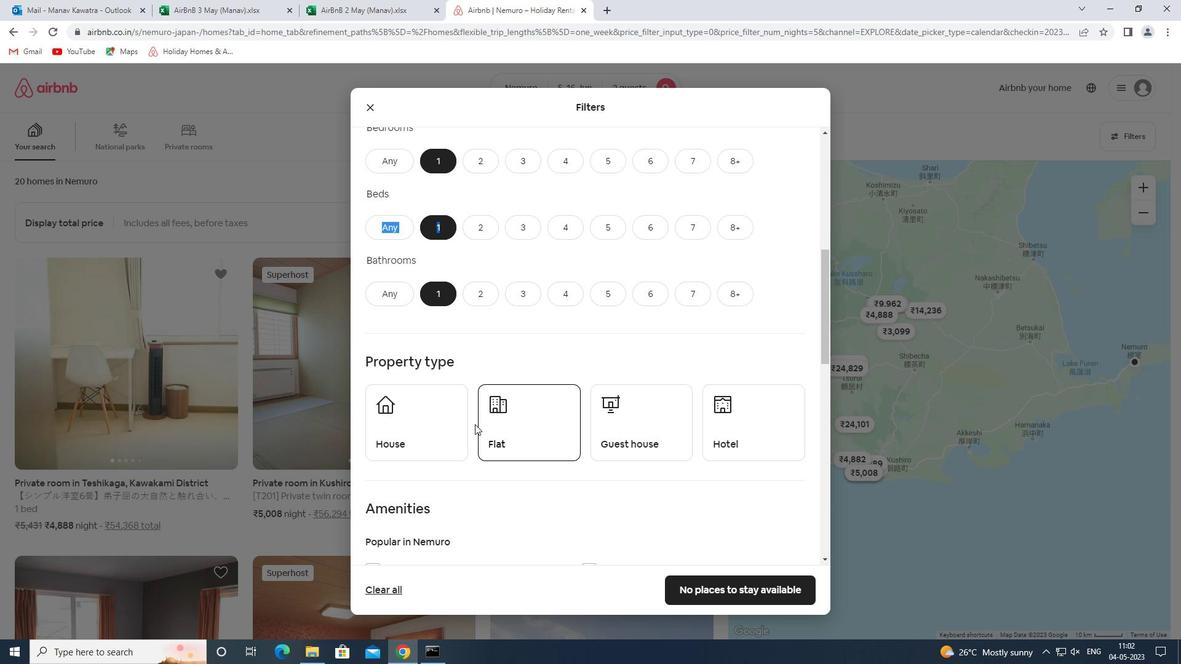 
Action: Mouse pressed left at (432, 424)
Screenshot: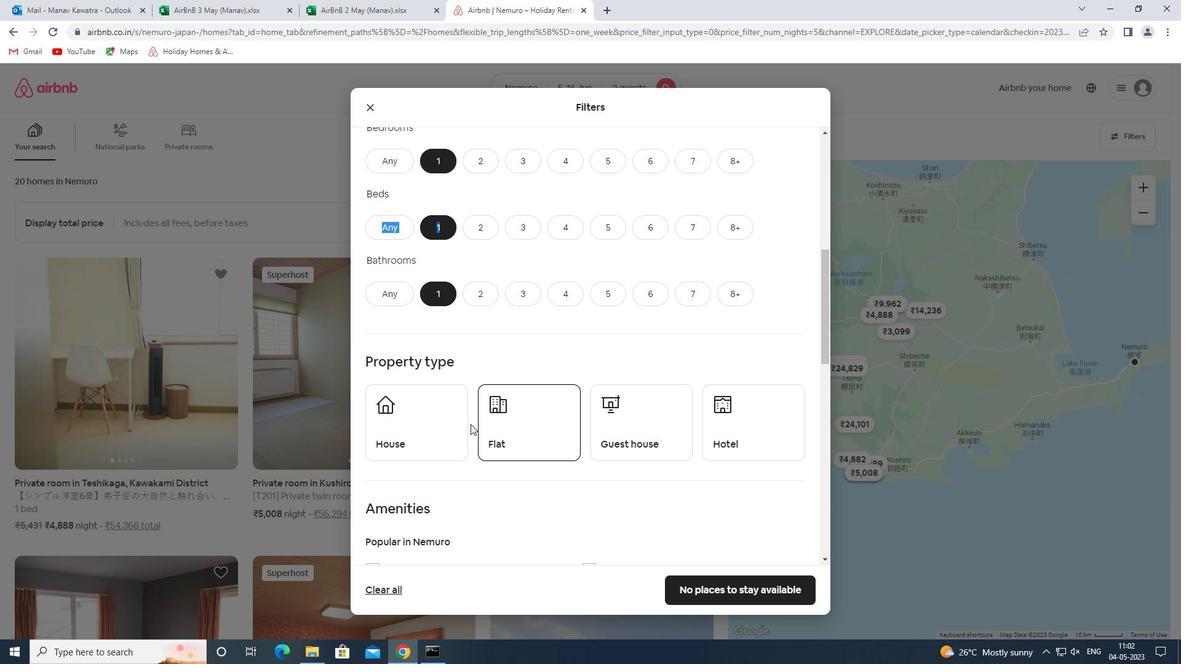 
Action: Mouse moved to (545, 438)
Screenshot: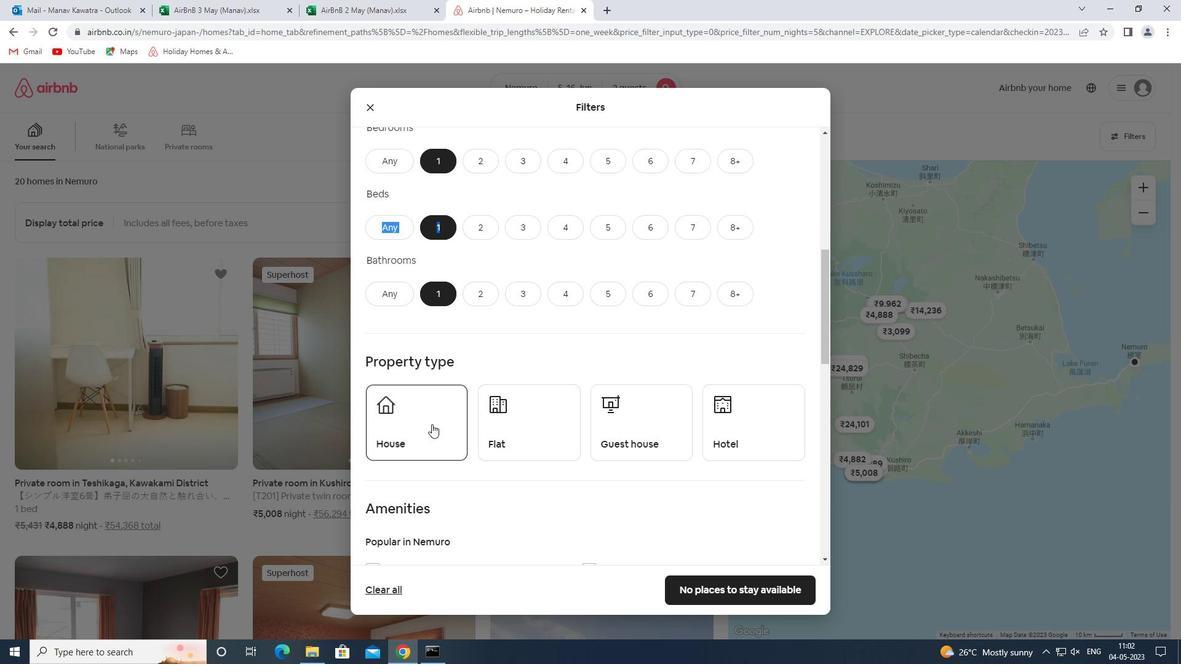 
Action: Mouse pressed left at (545, 438)
Screenshot: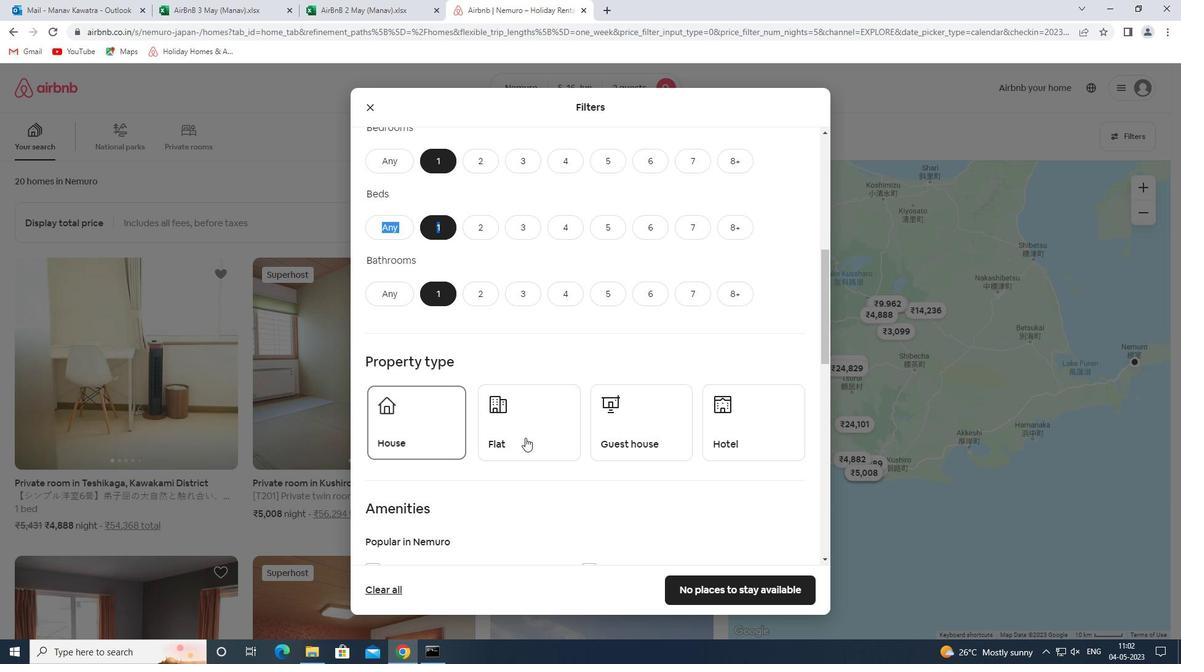 
Action: Mouse moved to (624, 429)
Screenshot: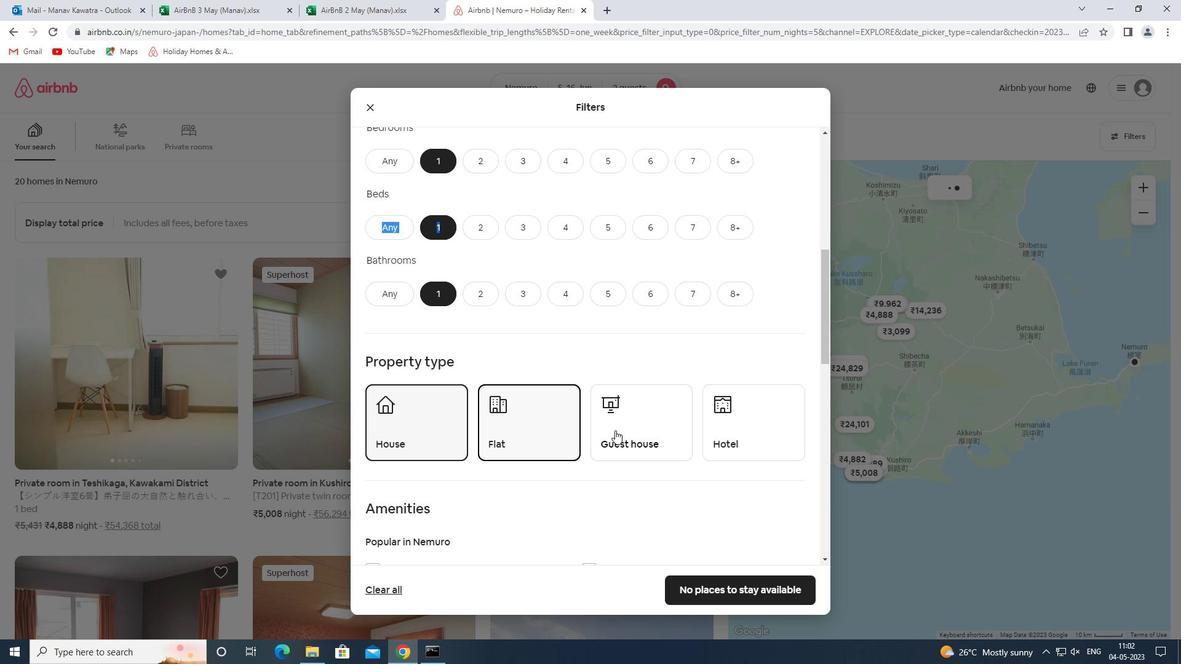 
Action: Mouse pressed left at (624, 429)
Screenshot: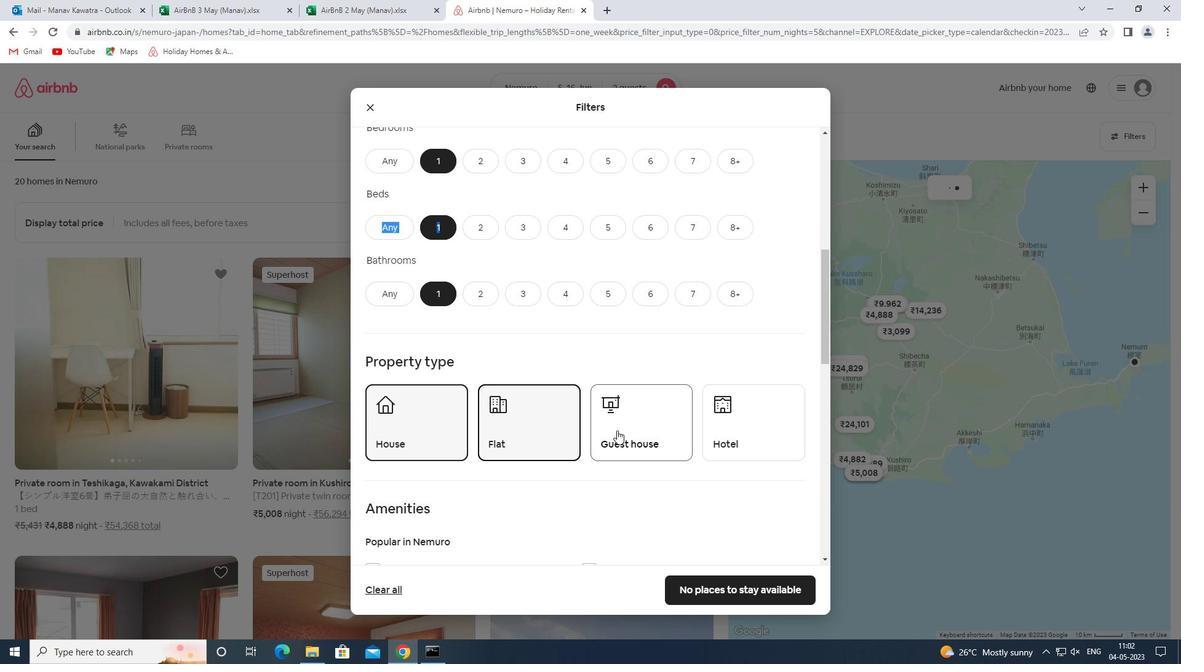 
Action: Mouse moved to (715, 430)
Screenshot: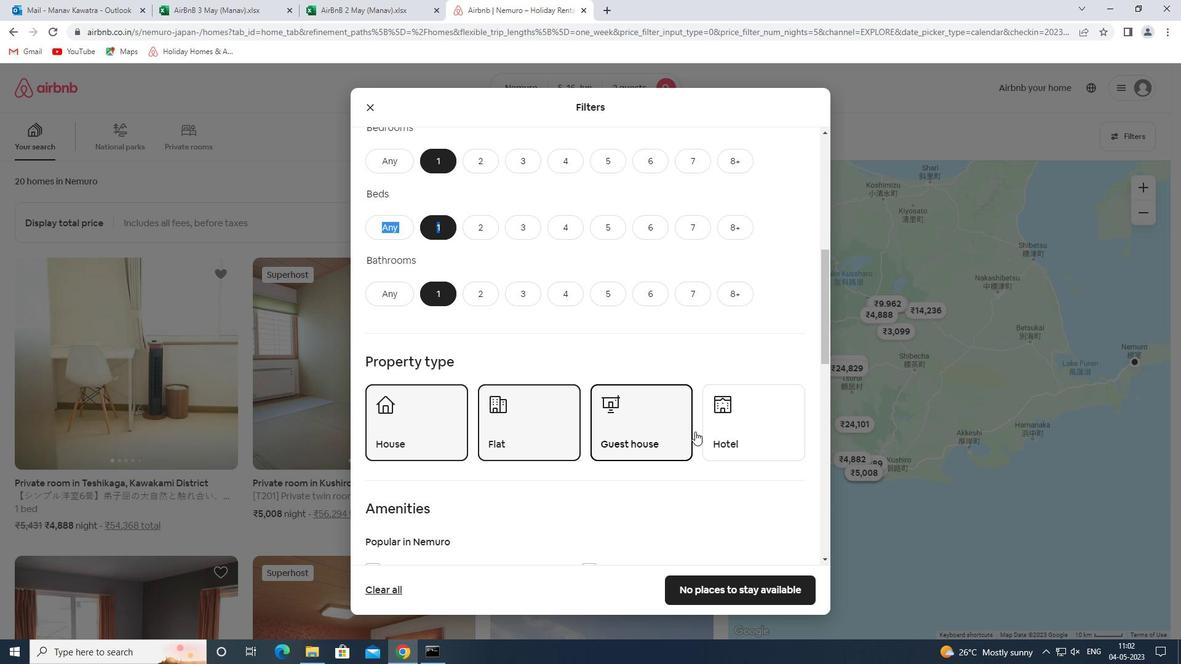 
Action: Mouse pressed left at (715, 430)
Screenshot: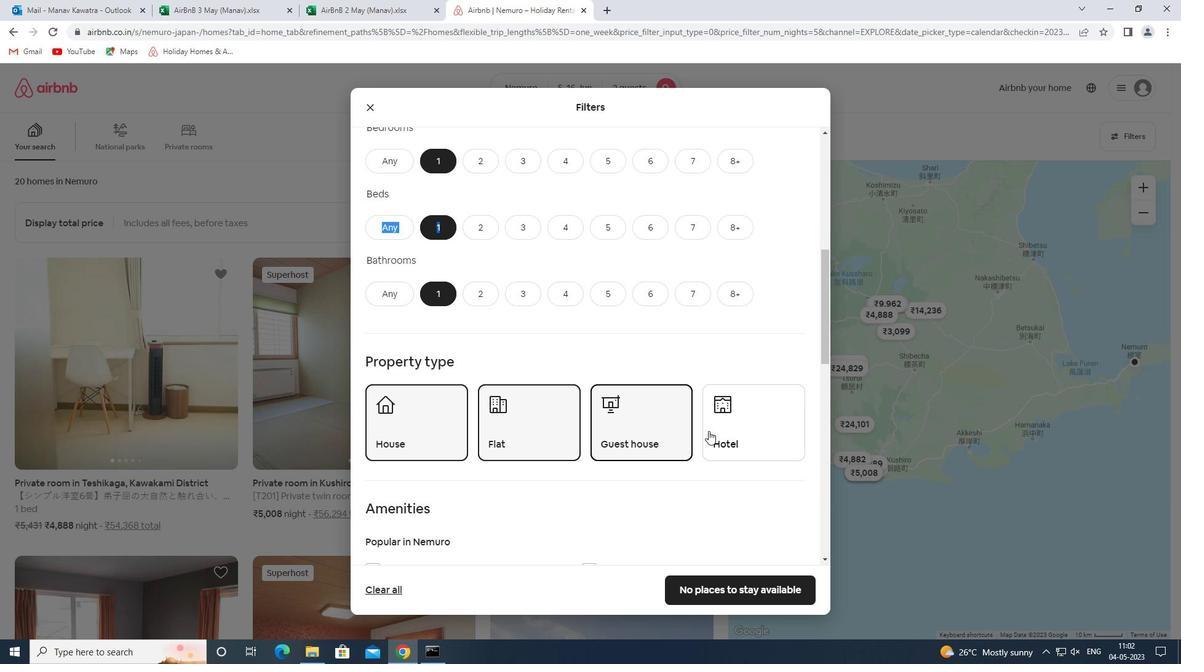 
Action: Mouse moved to (731, 372)
Screenshot: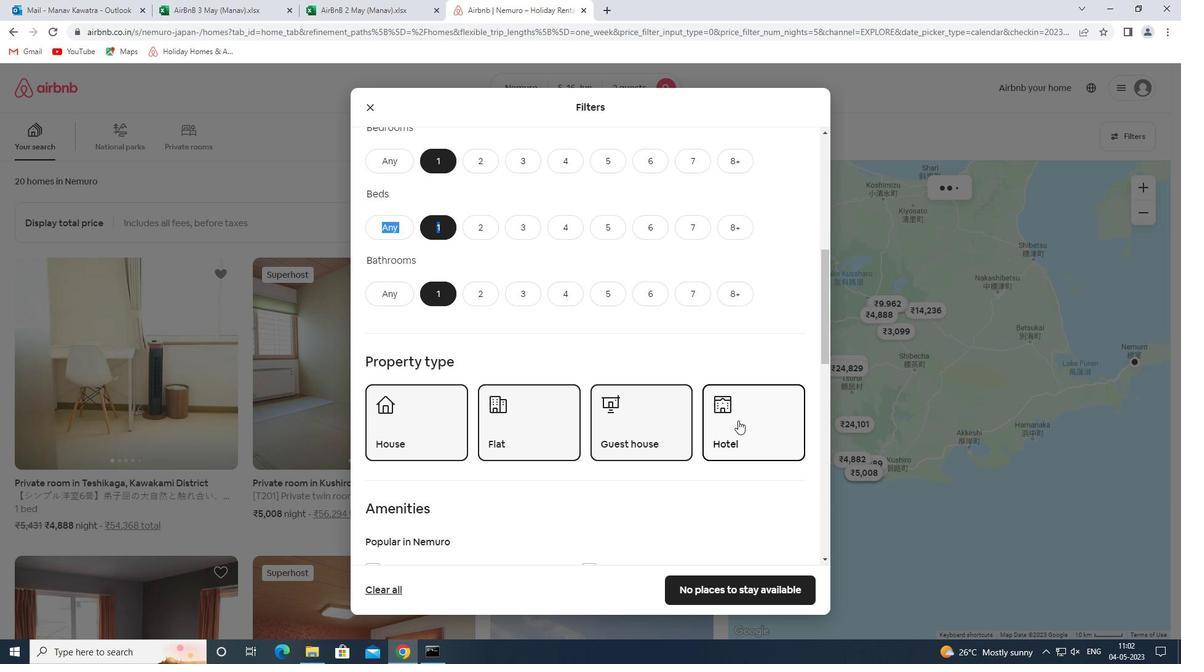 
Action: Mouse scrolled (731, 371) with delta (0, 0)
Screenshot: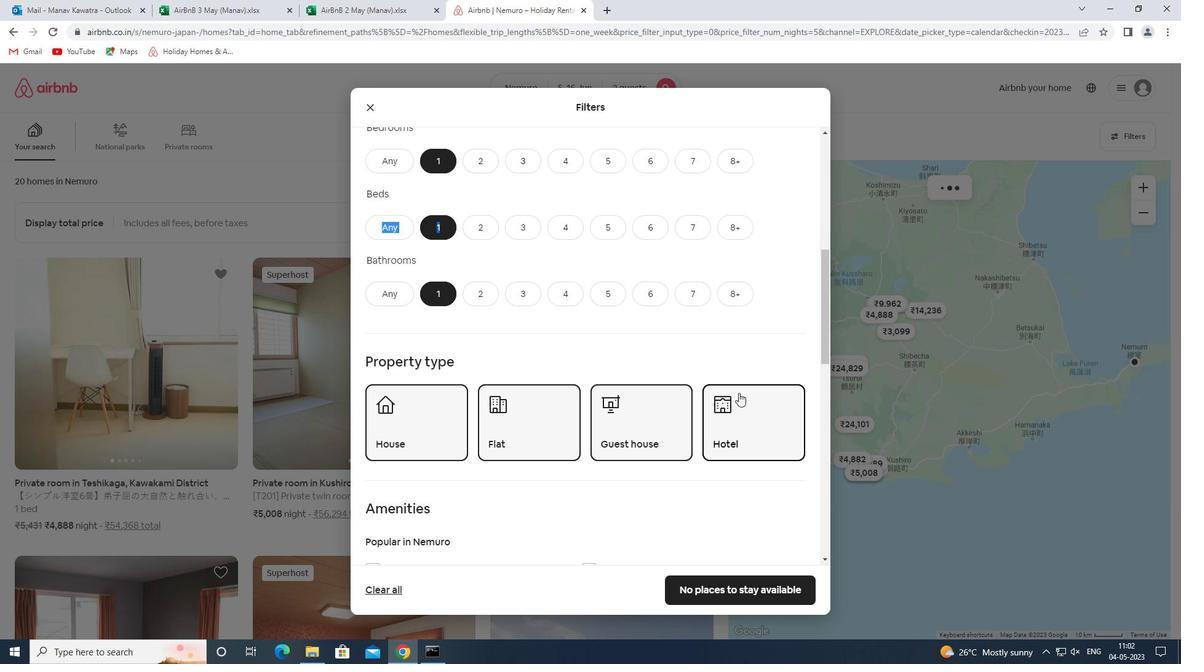 
Action: Mouse scrolled (731, 371) with delta (0, 0)
Screenshot: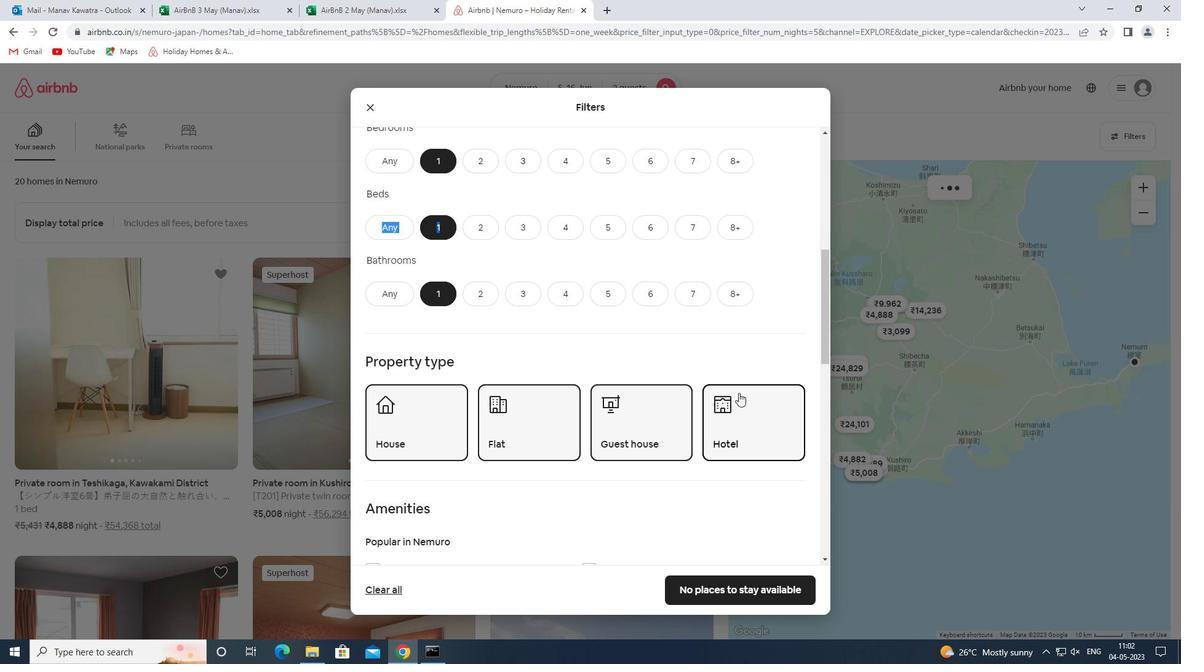 
Action: Mouse scrolled (731, 371) with delta (0, 0)
Screenshot: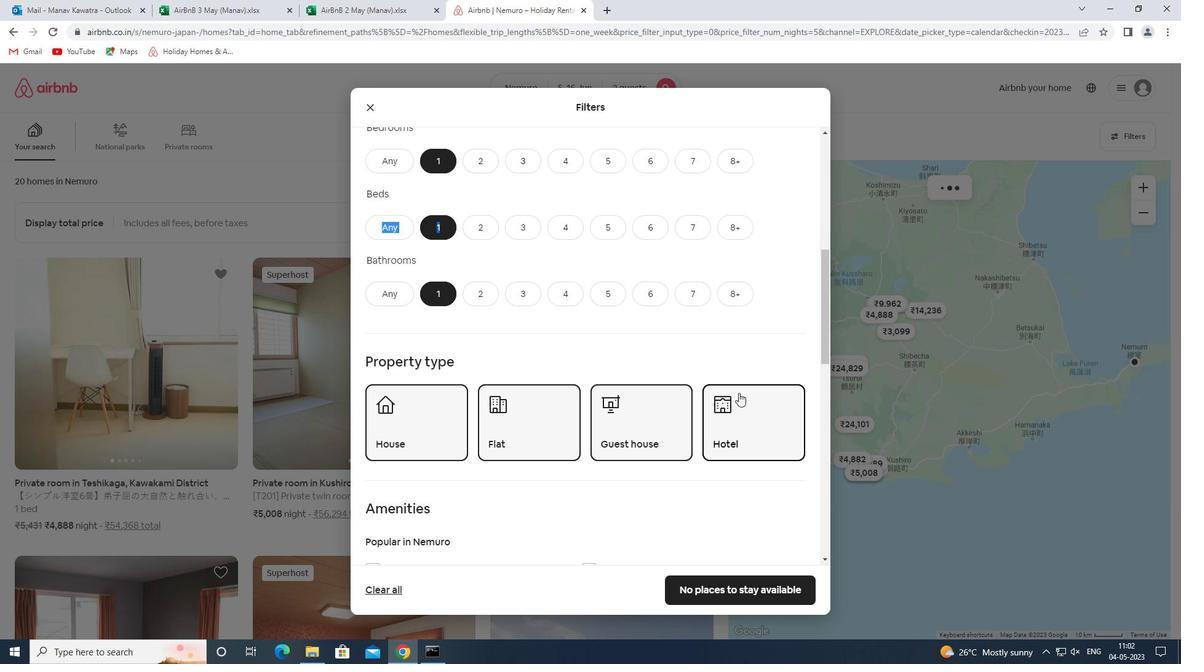 
Action: Mouse scrolled (731, 371) with delta (0, 0)
Screenshot: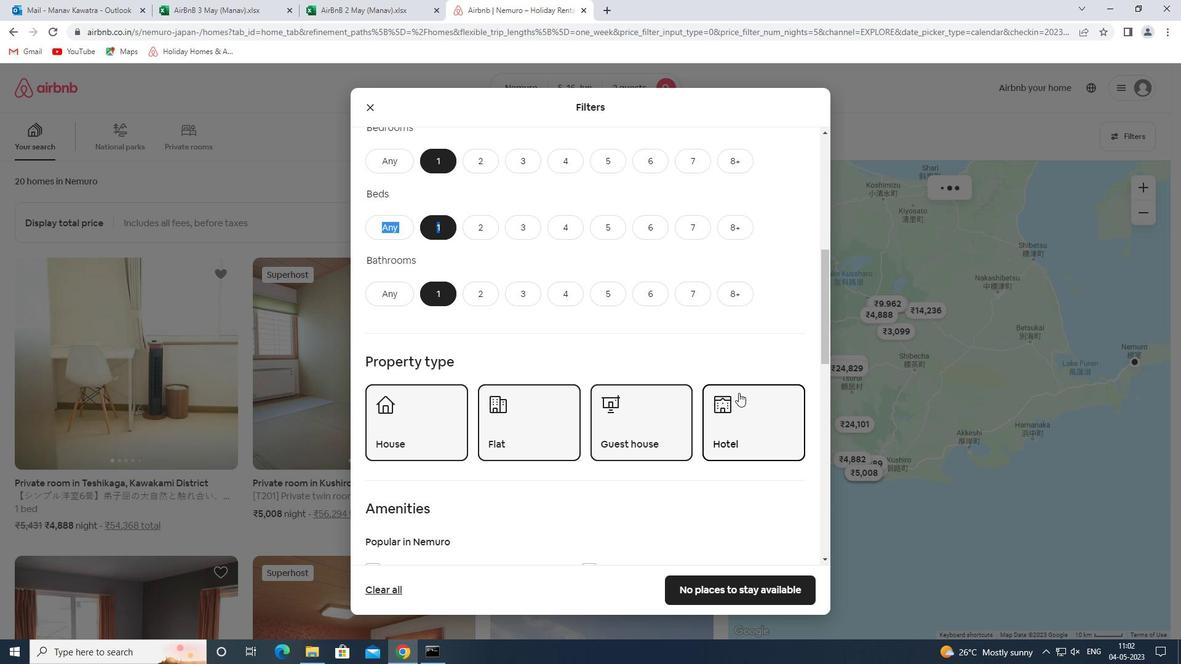 
Action: Mouse scrolled (731, 371) with delta (0, 0)
Screenshot: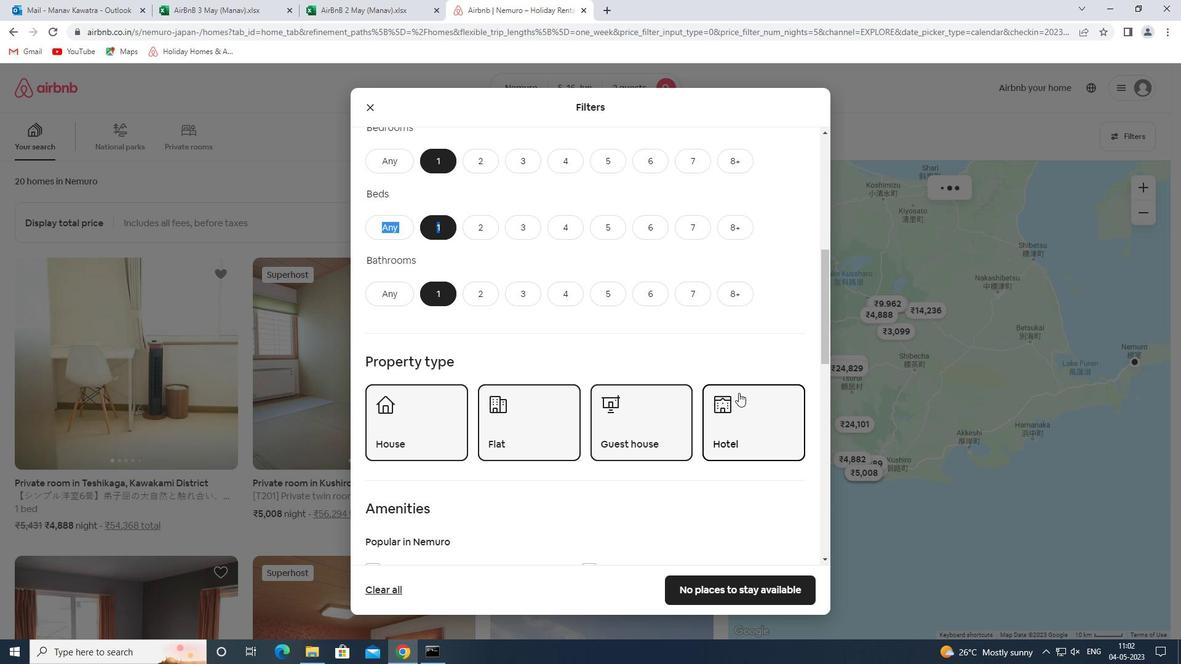 
Action: Mouse scrolled (731, 371) with delta (0, 0)
Screenshot: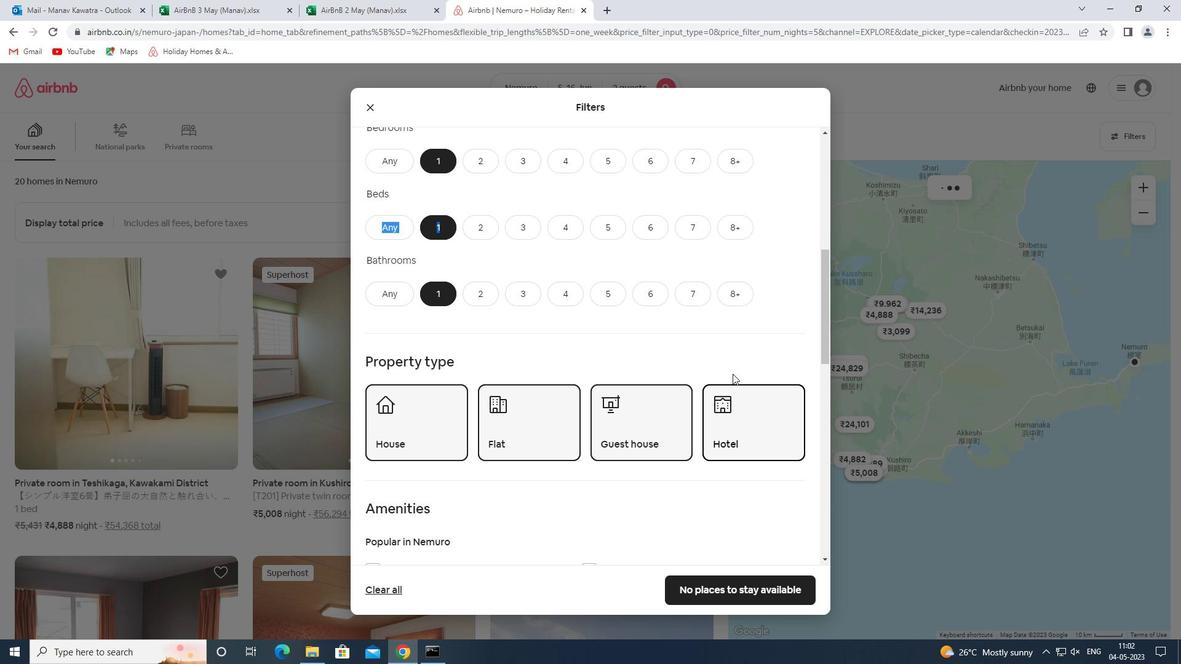 
Action: Mouse moved to (778, 429)
Screenshot: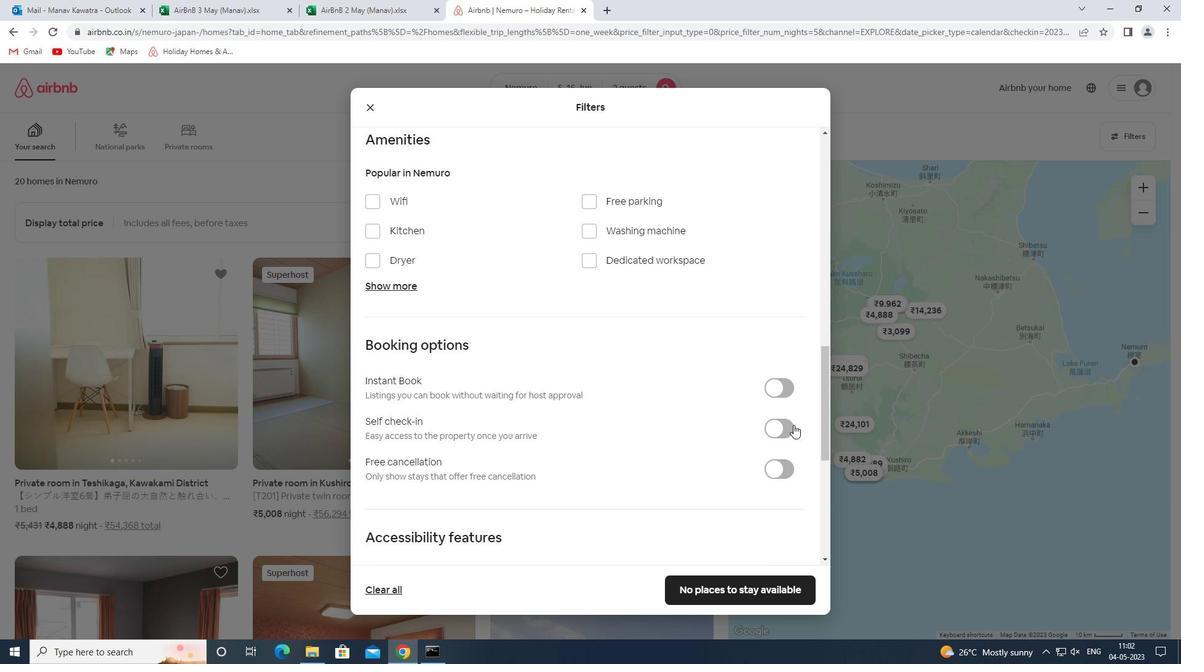 
Action: Mouse pressed left at (778, 429)
Screenshot: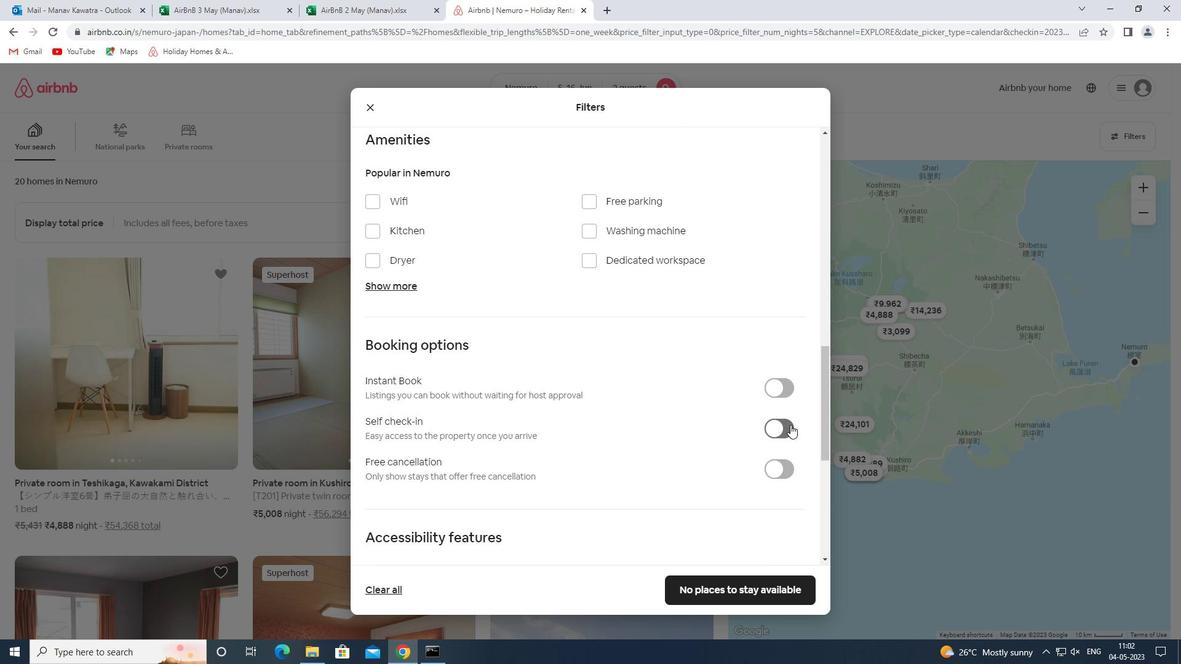 
Action: Mouse moved to (675, 386)
Screenshot: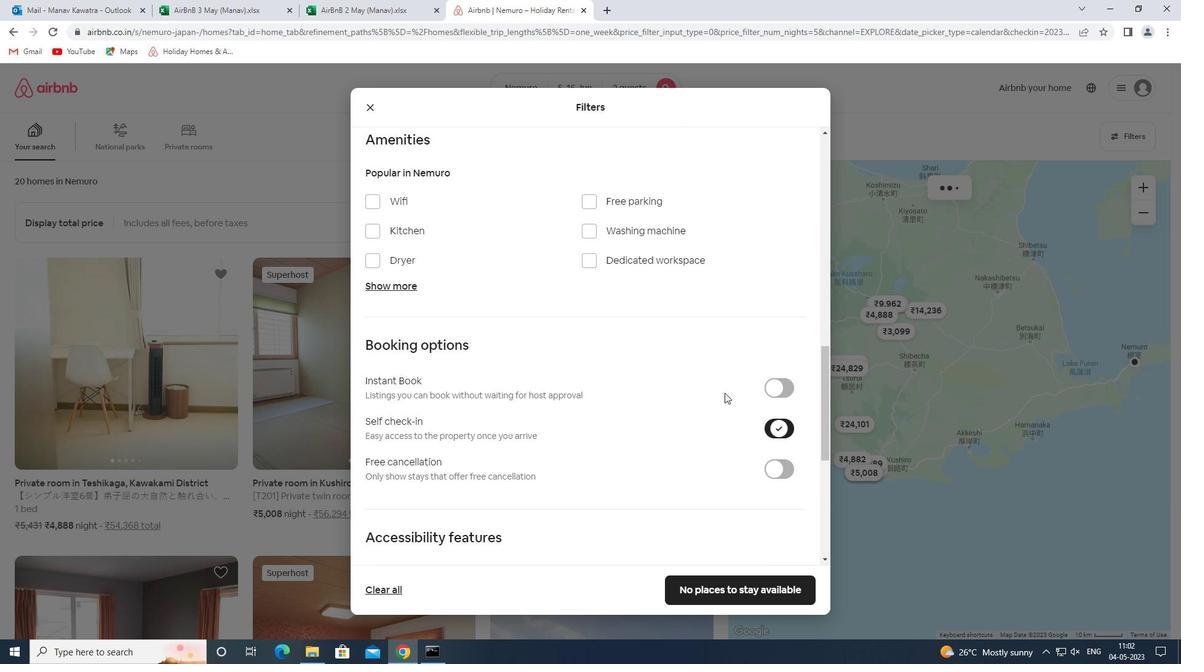 
Action: Mouse scrolled (675, 385) with delta (0, 0)
Screenshot: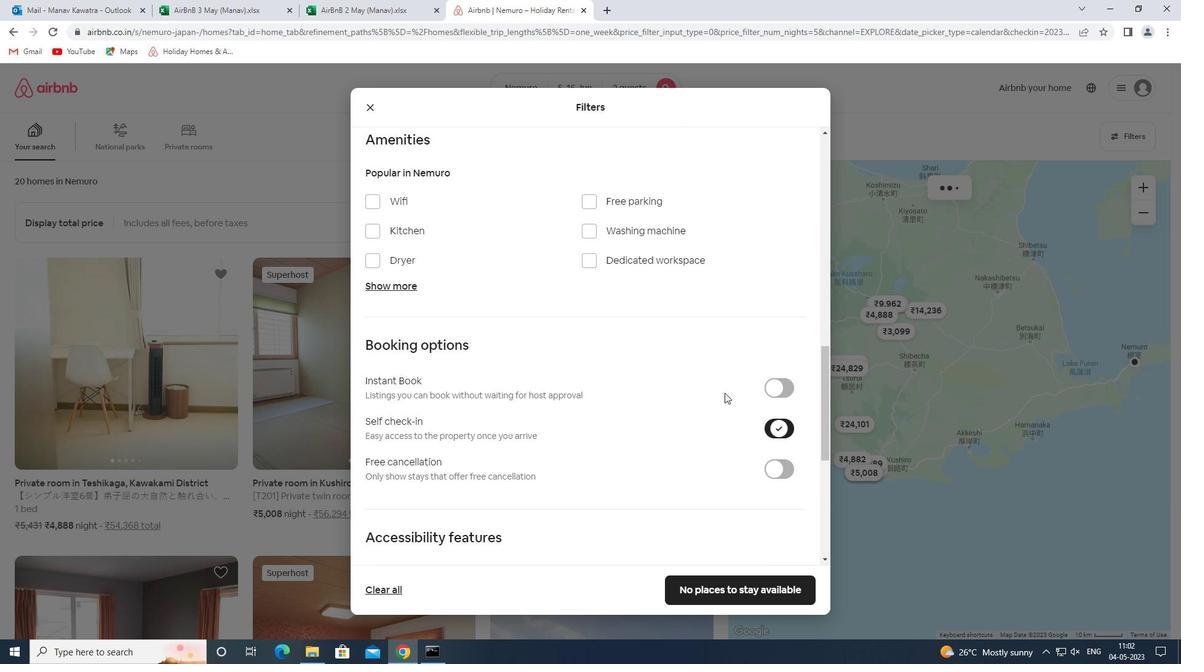 
Action: Mouse scrolled (675, 385) with delta (0, 0)
Screenshot: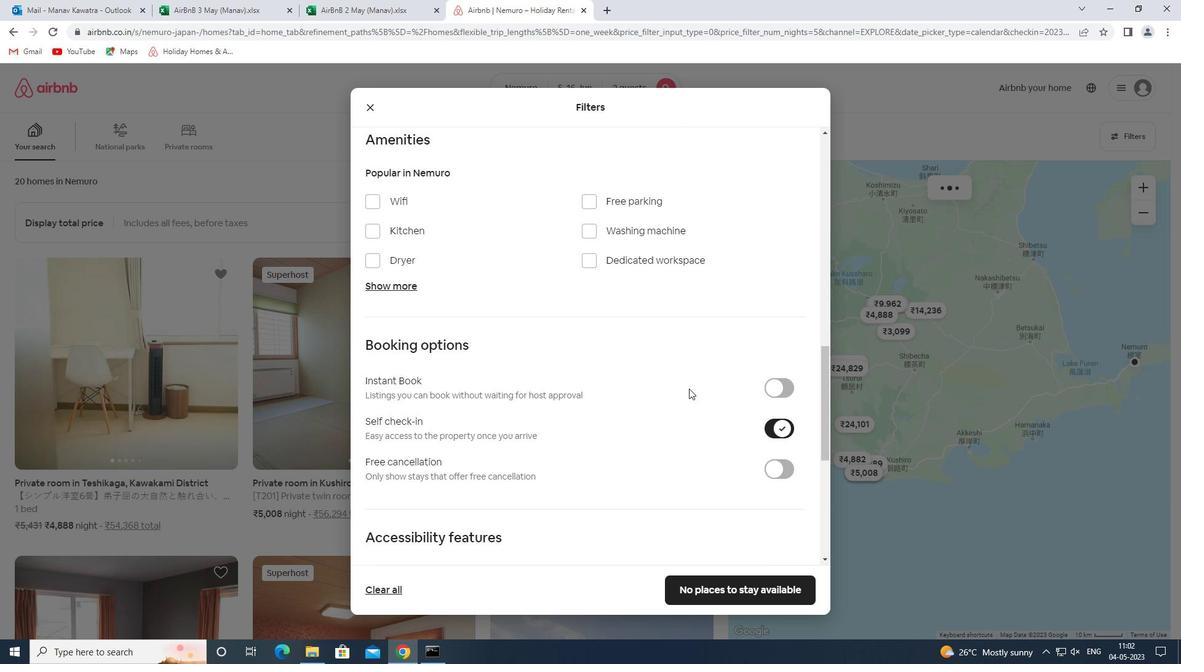 
Action: Mouse scrolled (675, 385) with delta (0, 0)
Screenshot: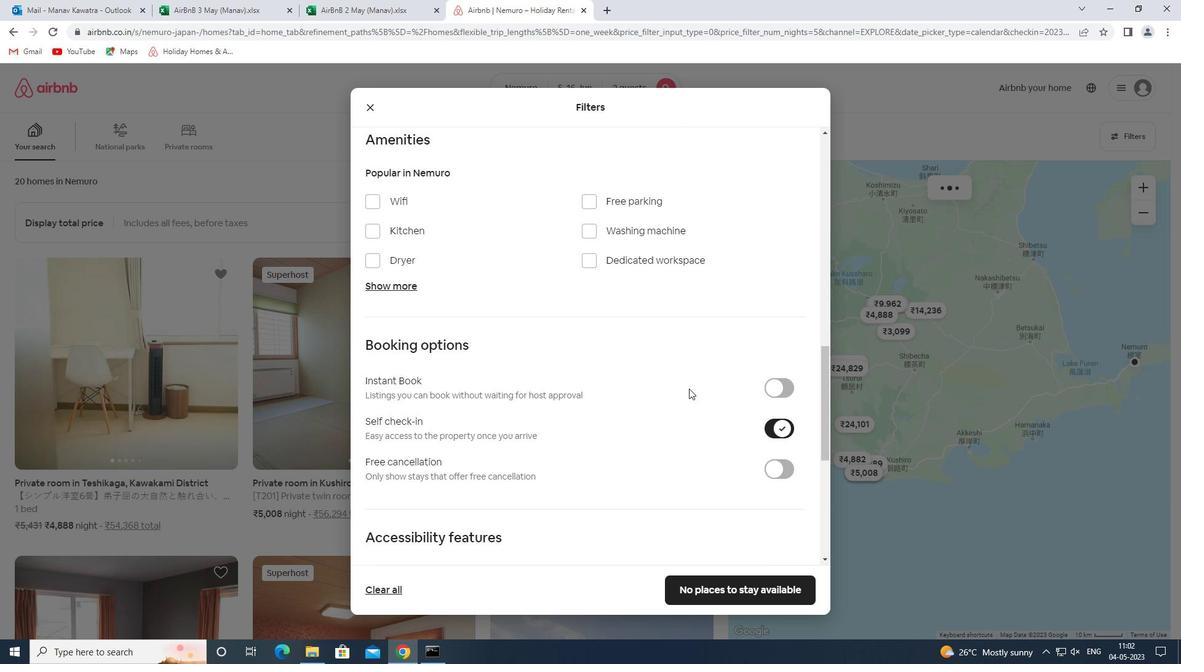 
Action: Mouse scrolled (675, 385) with delta (0, 0)
Screenshot: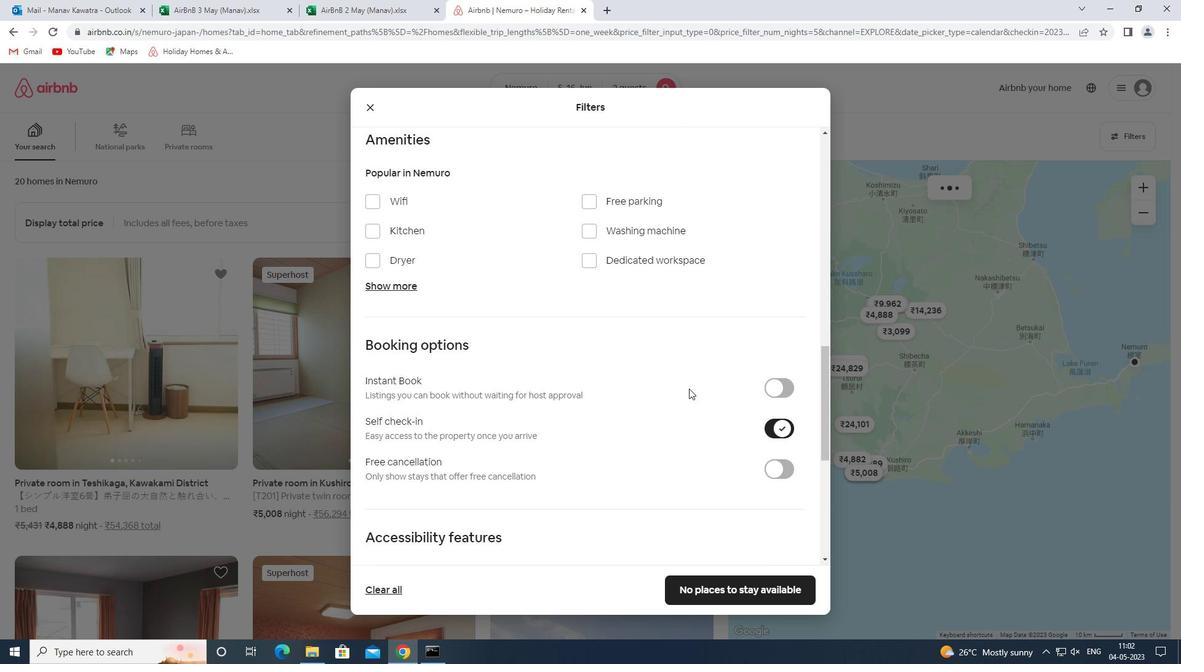 
Action: Mouse scrolled (675, 385) with delta (0, 0)
Screenshot: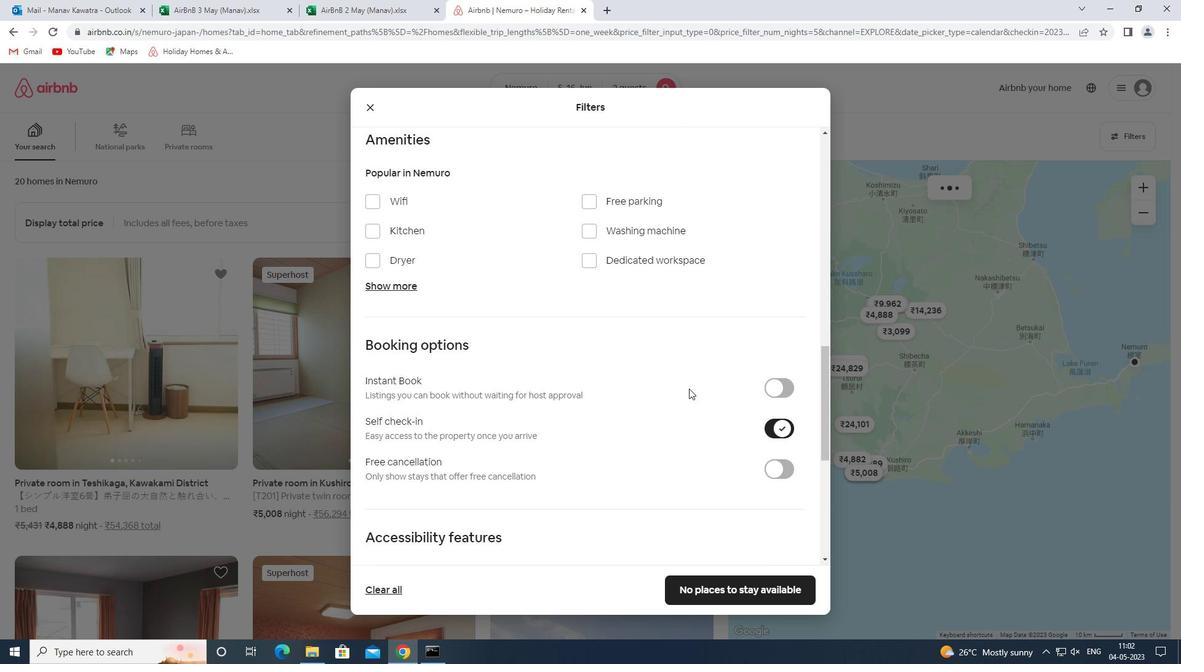 
Action: Mouse scrolled (675, 385) with delta (0, 0)
Screenshot: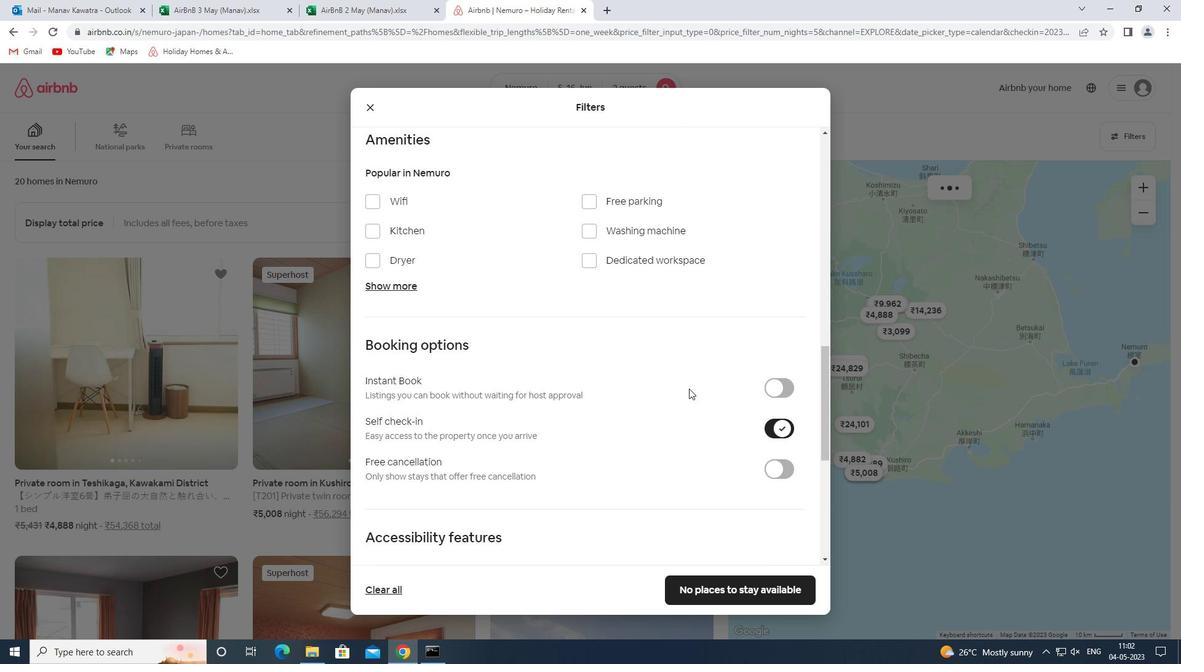 
Action: Mouse moved to (675, 386)
Screenshot: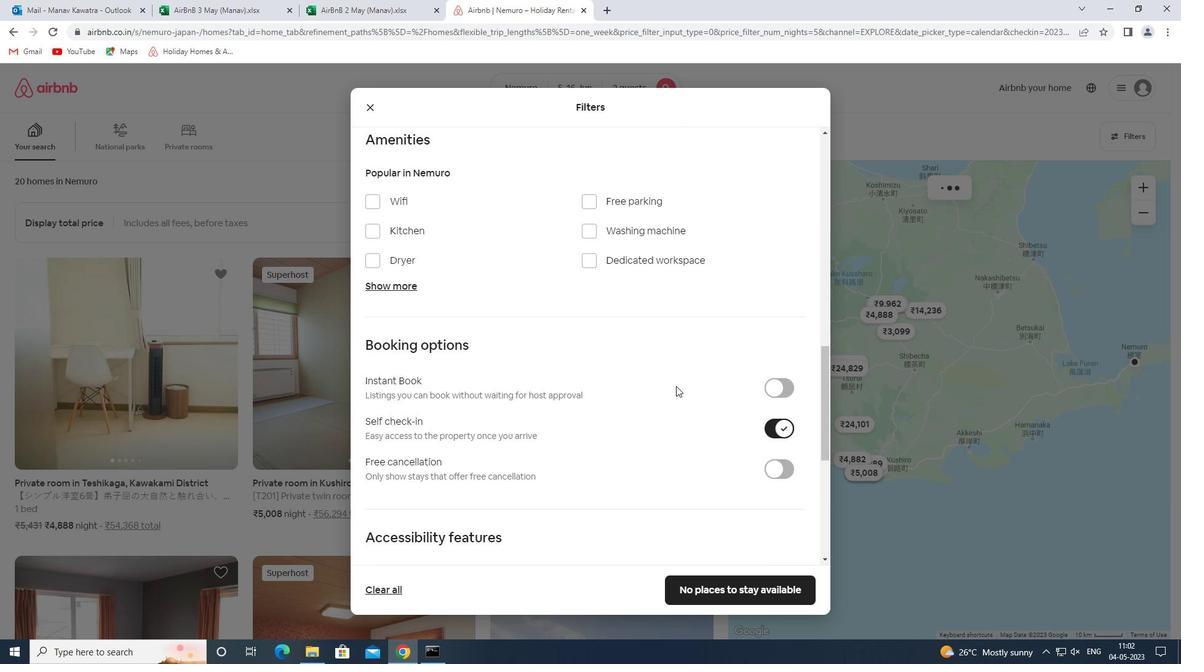 
Action: Mouse scrolled (675, 385) with delta (0, 0)
Screenshot: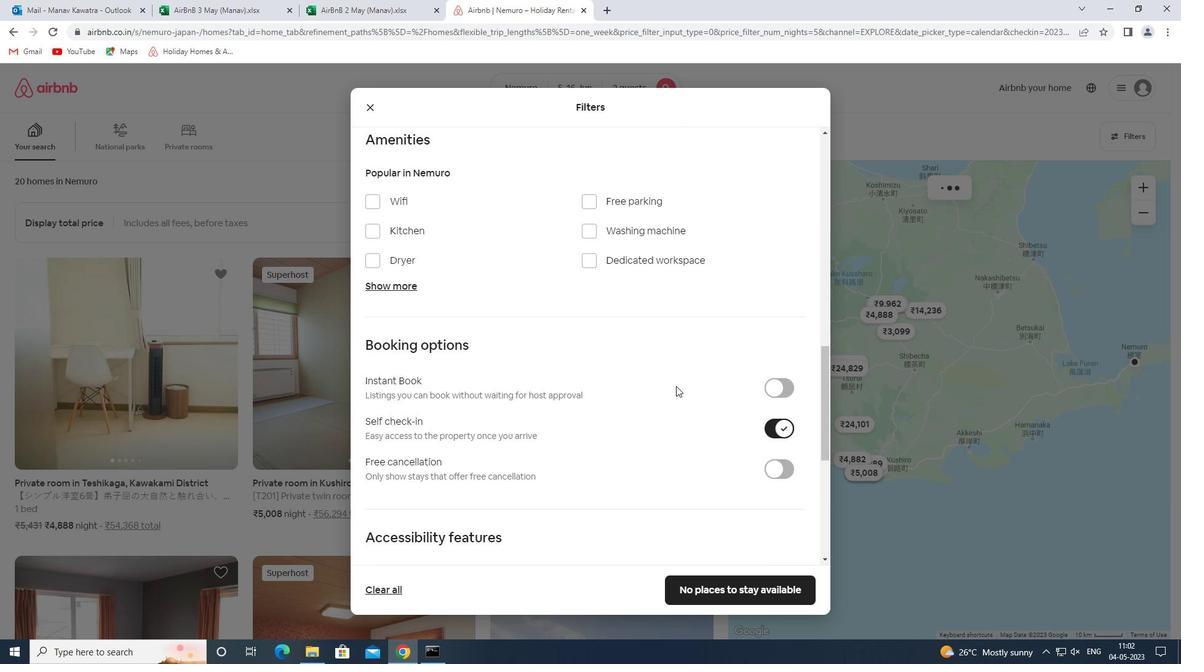 
Action: Mouse moved to (380, 533)
Screenshot: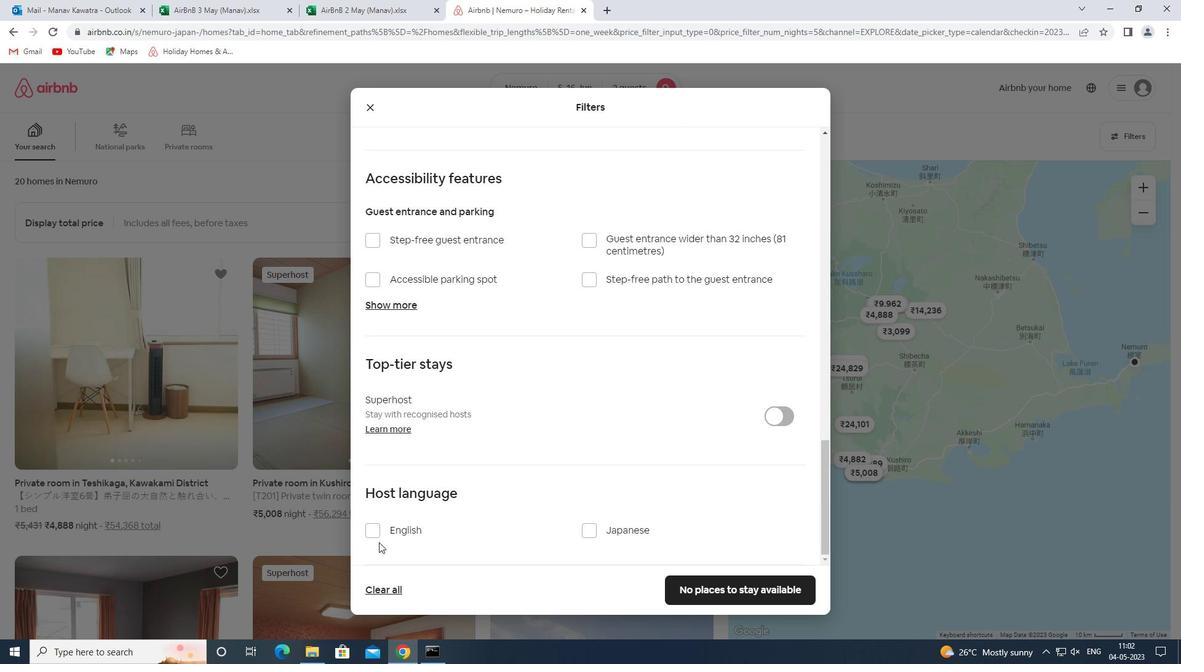 
Action: Mouse pressed left at (380, 533)
Screenshot: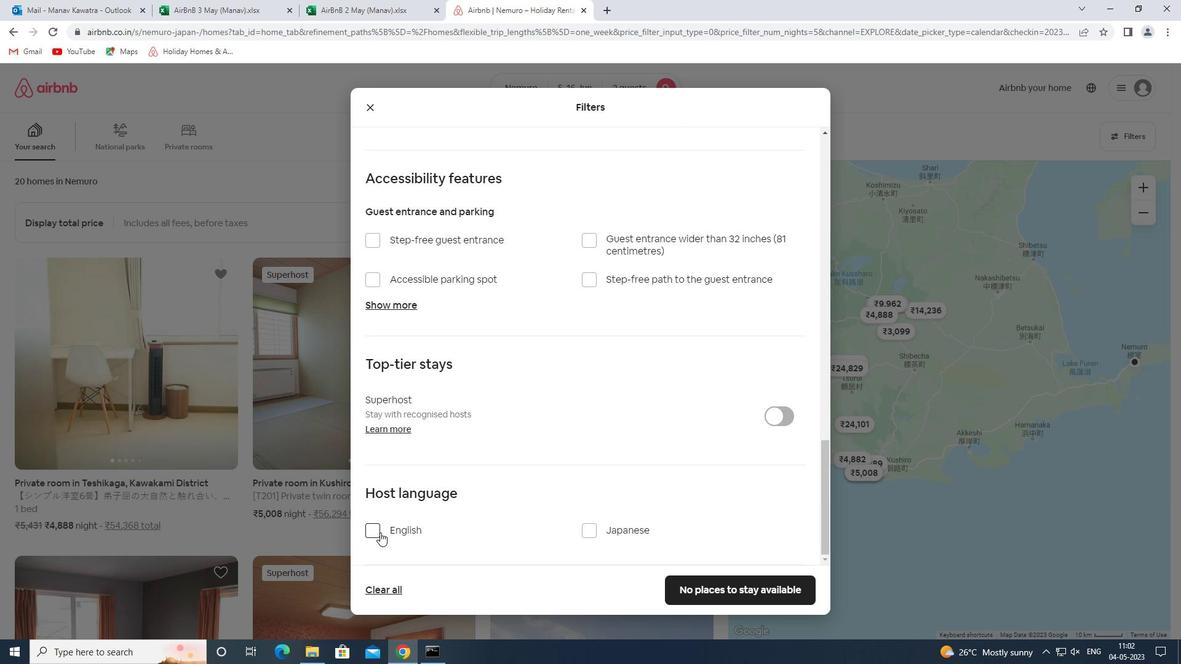 
Action: Mouse moved to (691, 590)
Screenshot: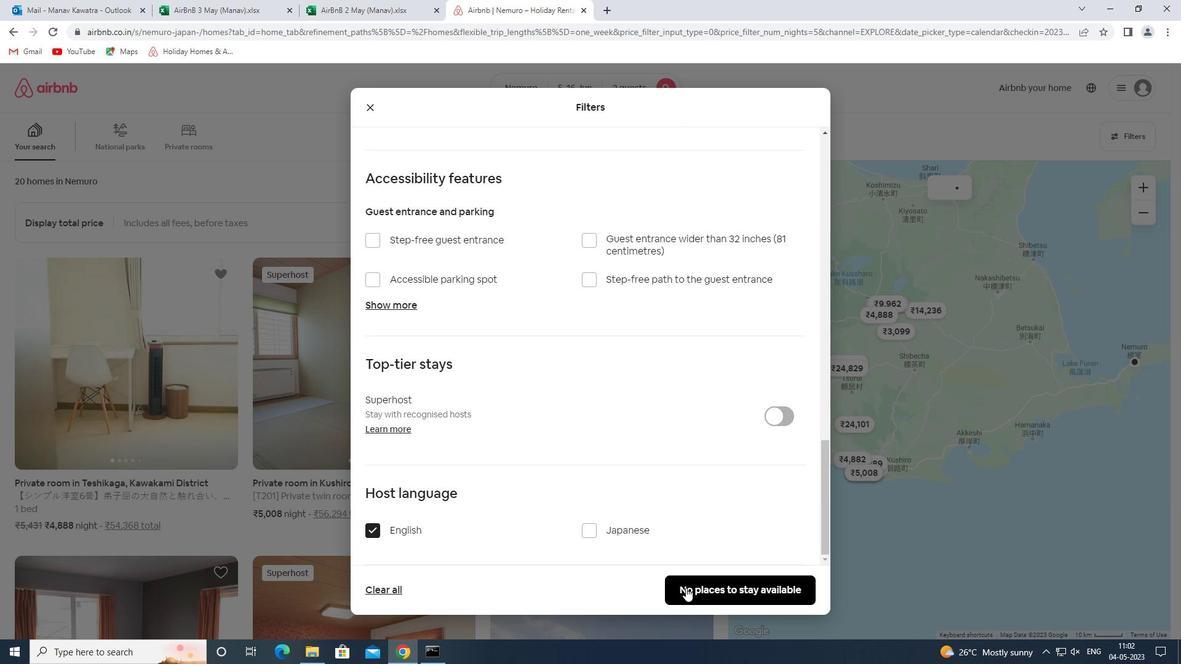 
Action: Mouse pressed left at (691, 590)
Screenshot: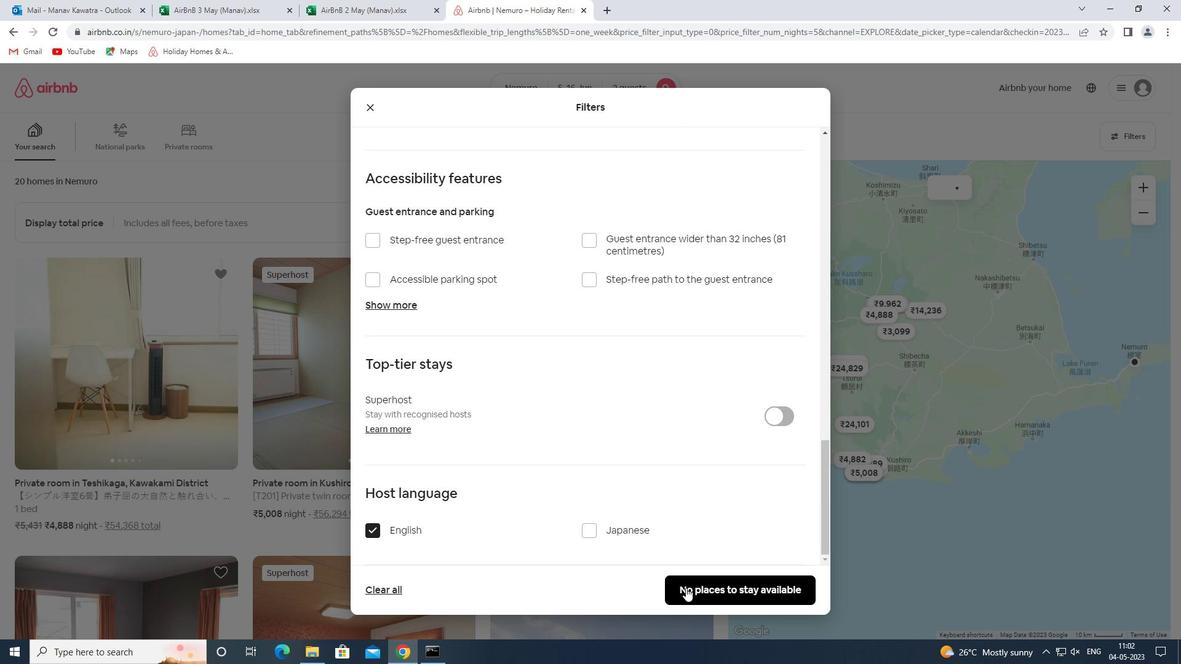 
Action: Mouse moved to (704, 585)
Screenshot: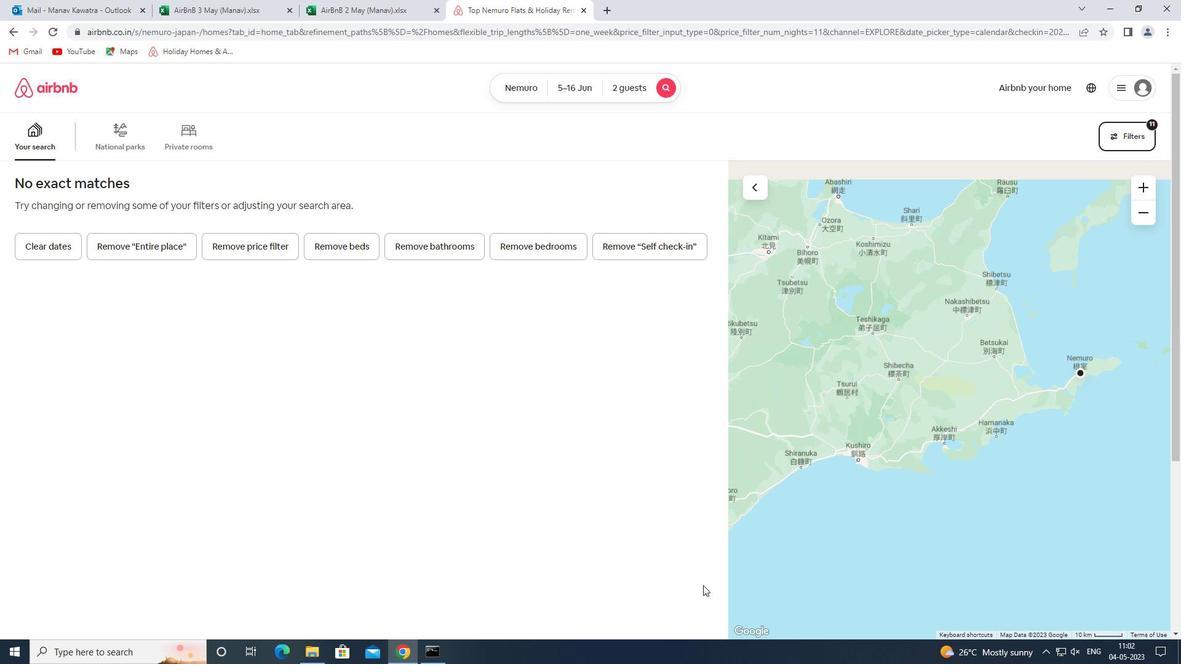 
